 Task: Add participant details (name, email, ID) to the 'Innovation Summit' meeting invitation in Outlook.
Action: Mouse moved to (16, 75)
Screenshot: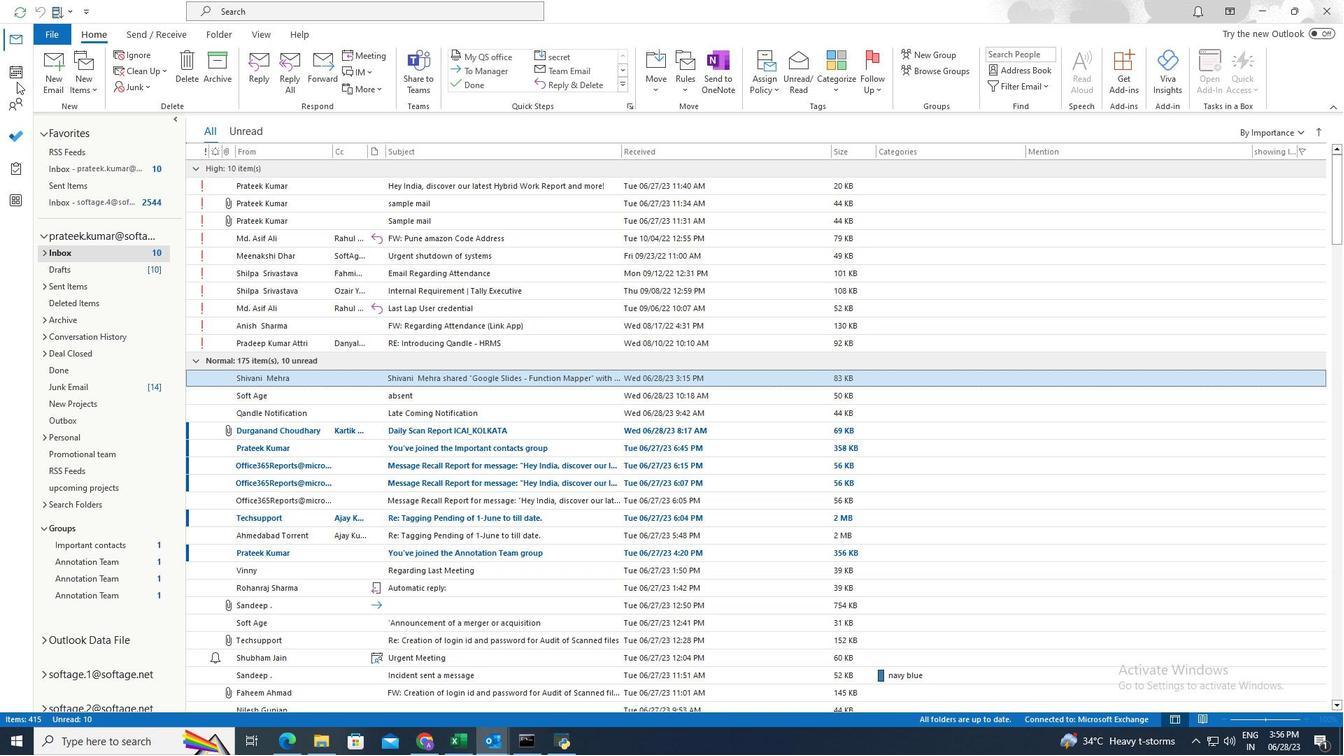 
Action: Mouse pressed left at (16, 75)
Screenshot: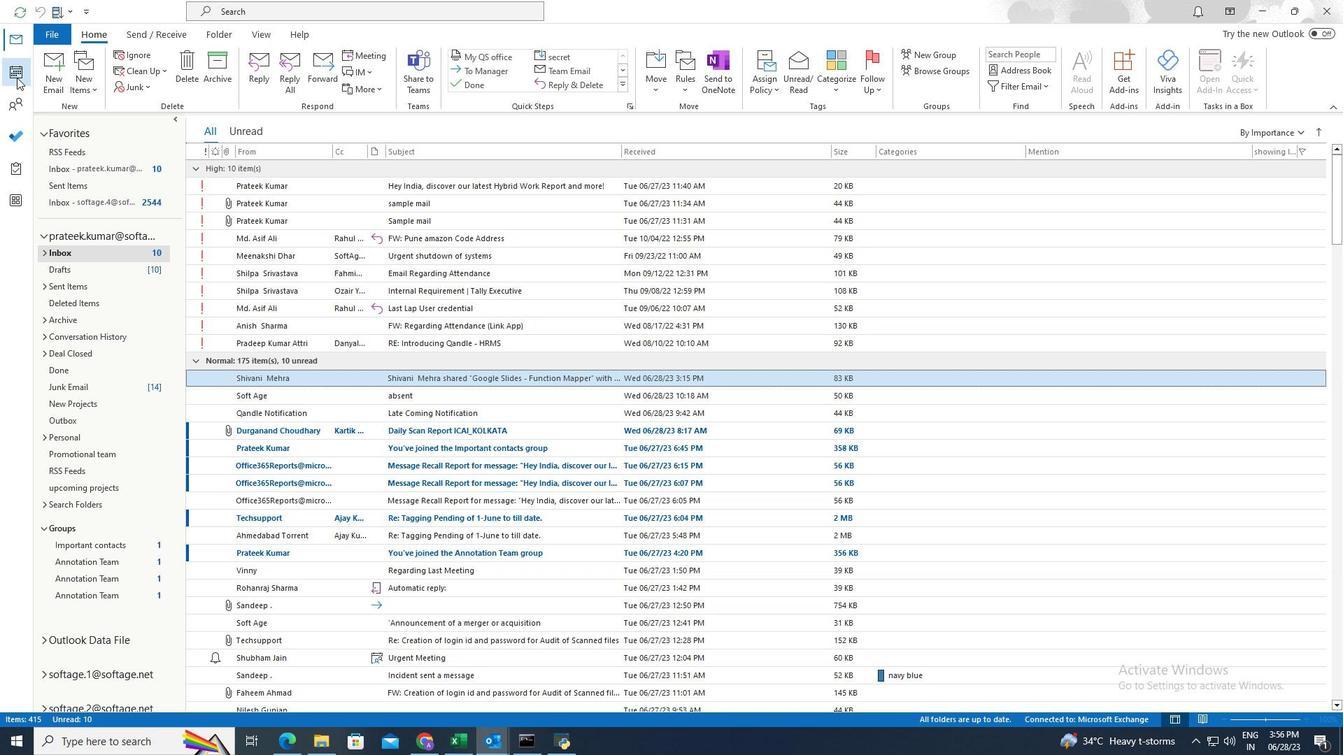 
Action: Mouse moved to (286, 6)
Screenshot: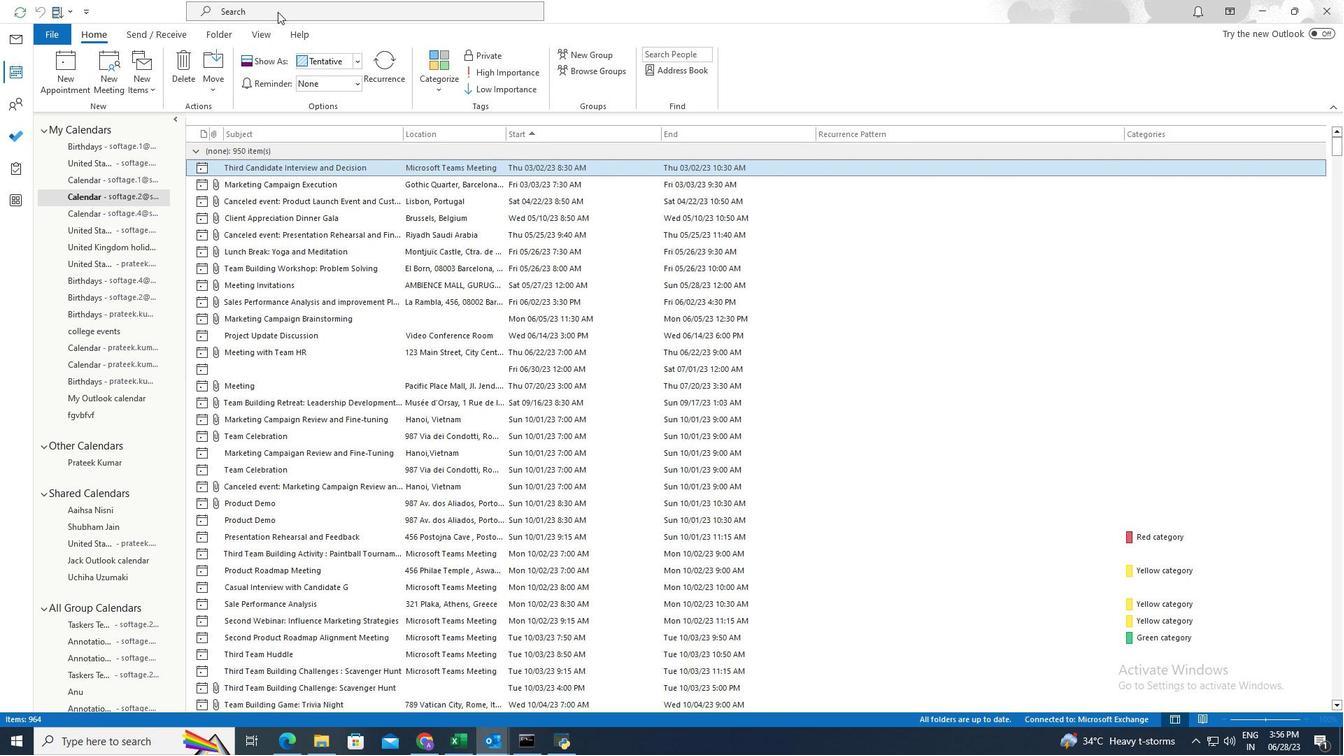 
Action: Mouse pressed left at (286, 6)
Screenshot: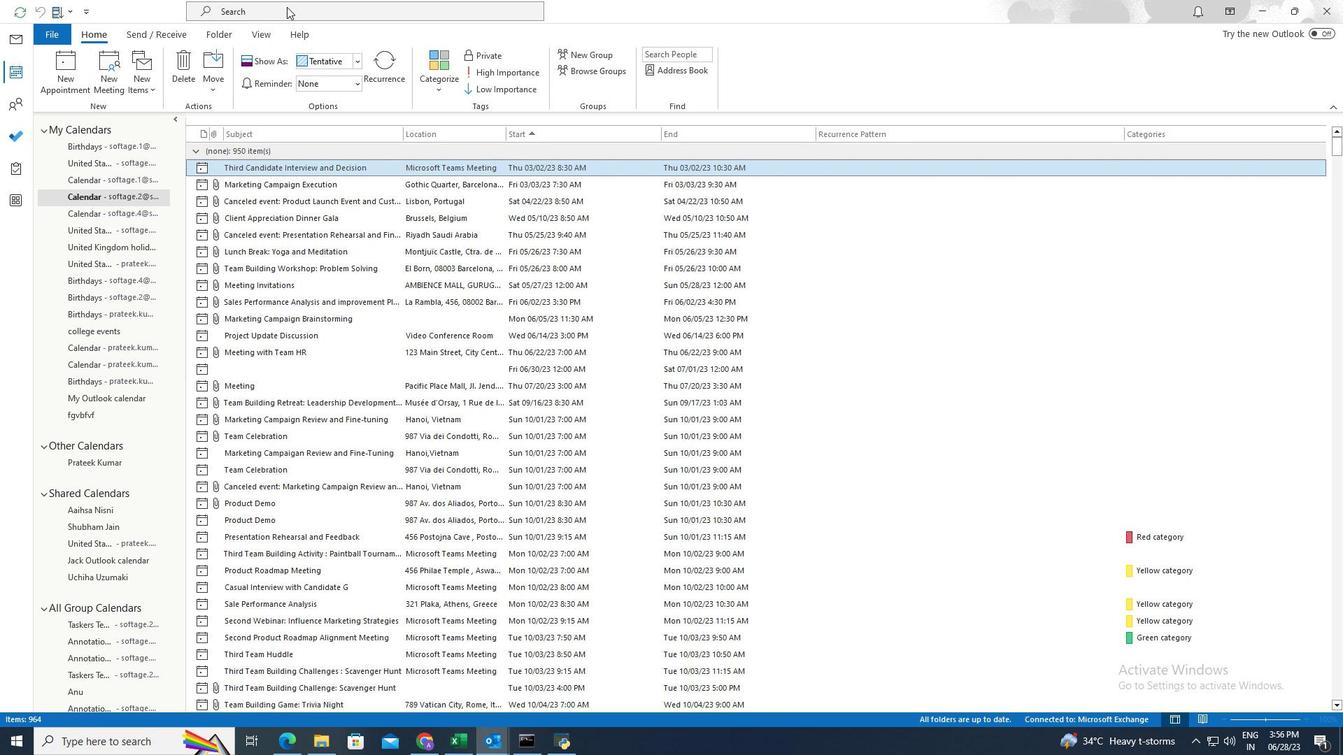 
Action: Mouse moved to (286, 9)
Screenshot: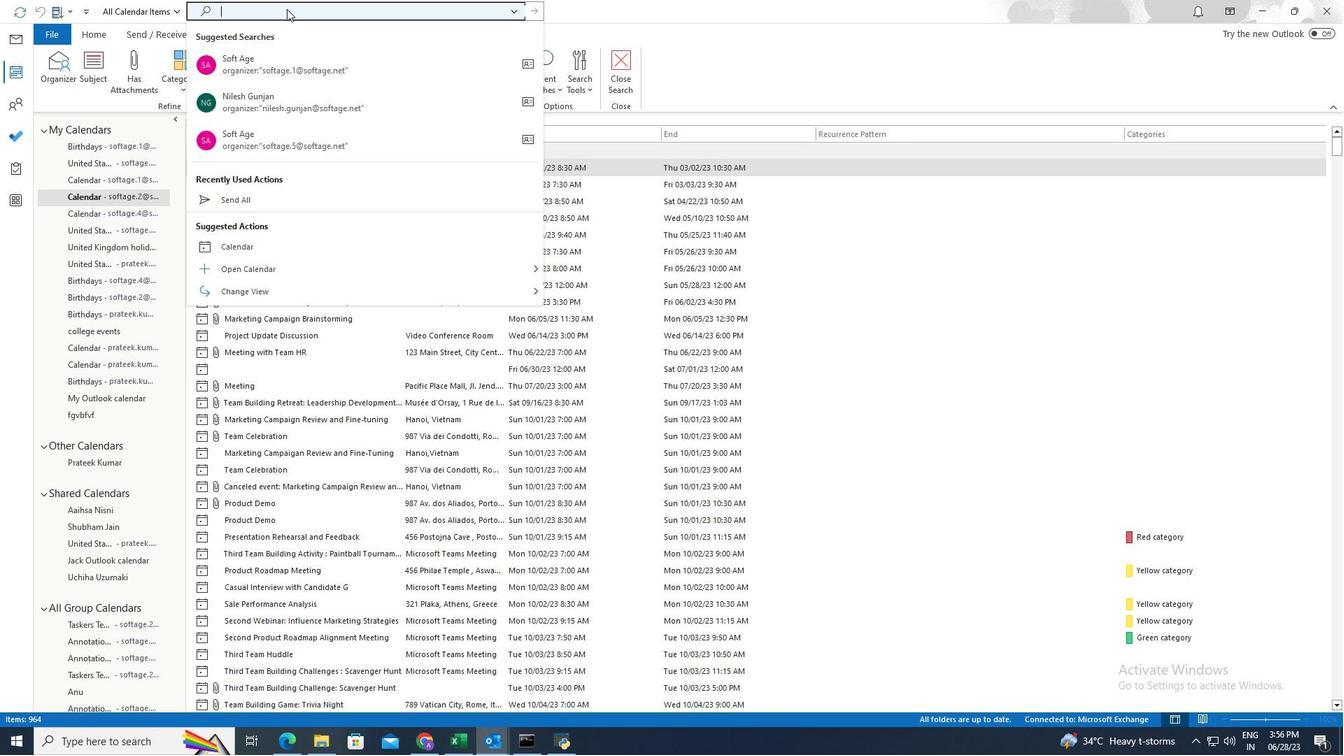 
Action: Key pressed <Key.shift>inn<Key.backspace><Key.backspace><Key.backspace><Key.shift>Innovation<Key.space><Key.shift>Summit<Key.enter>
Screenshot: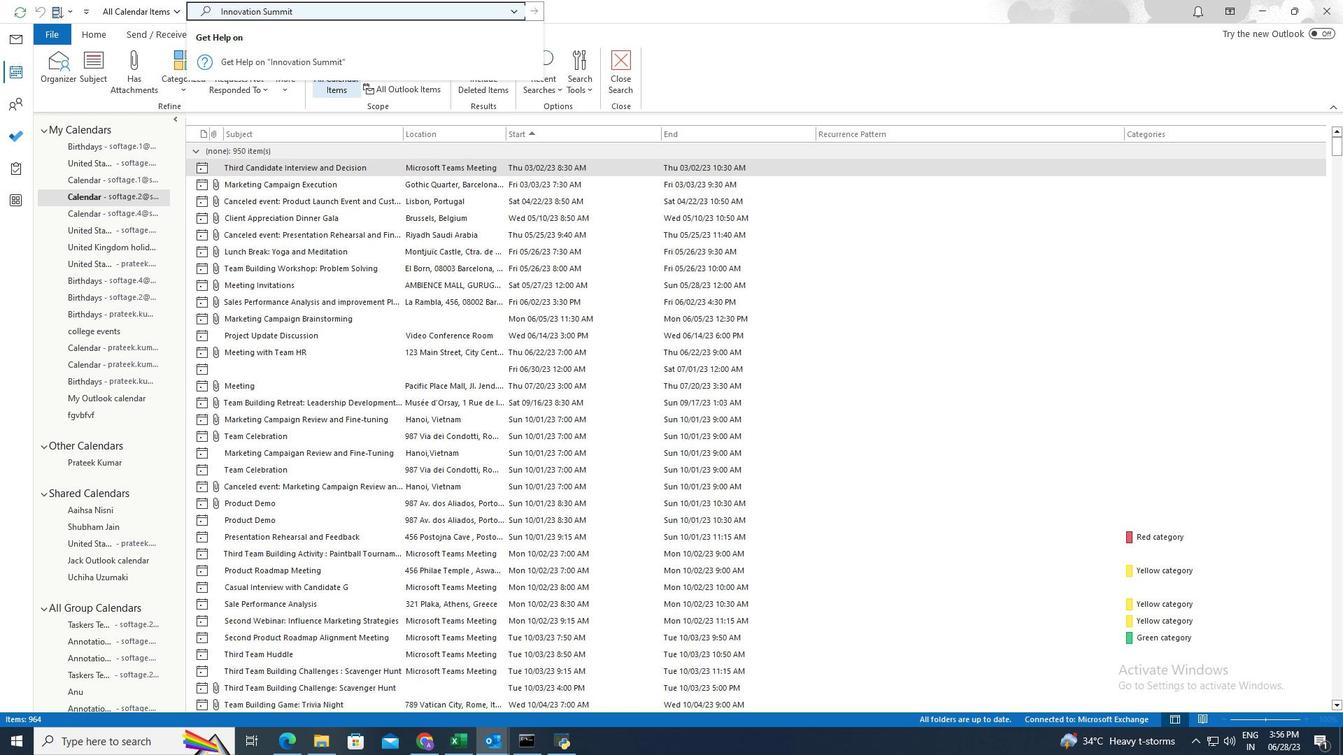 
Action: Mouse moved to (381, 175)
Screenshot: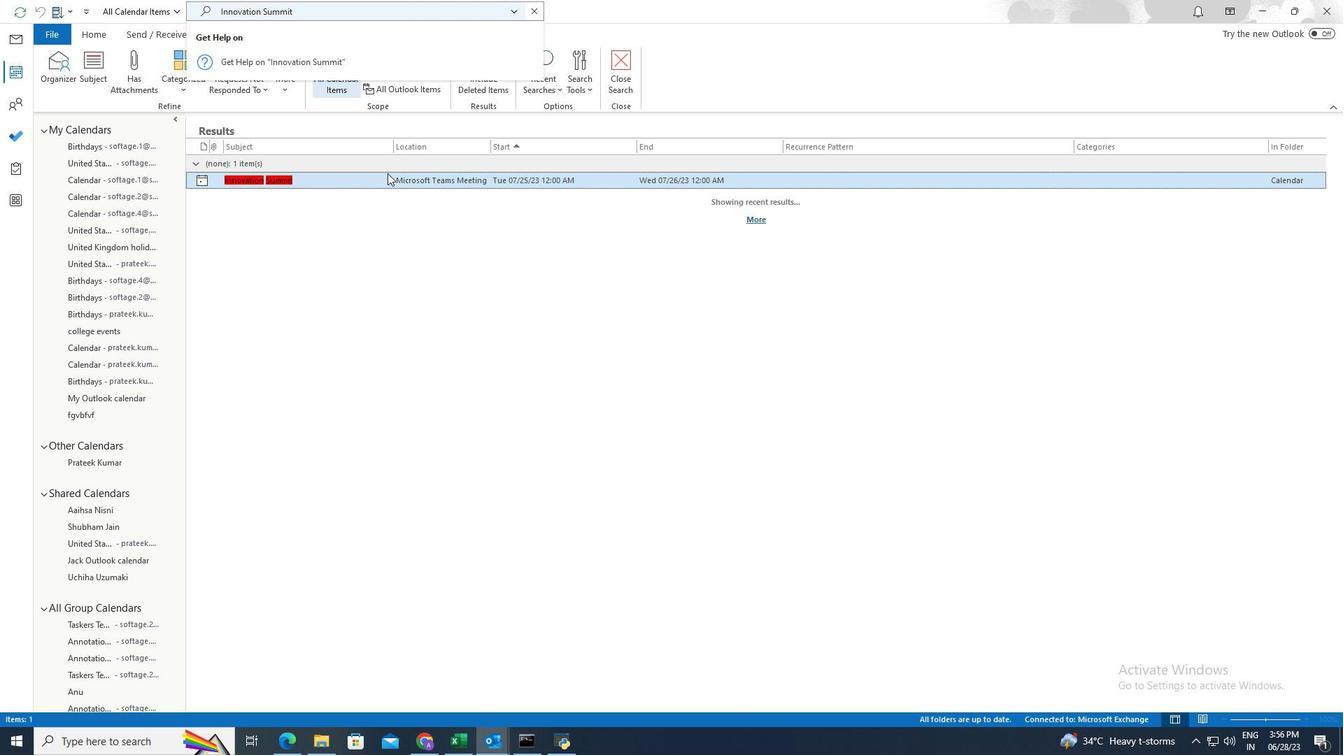 
Action: Mouse pressed left at (381, 175)
Screenshot: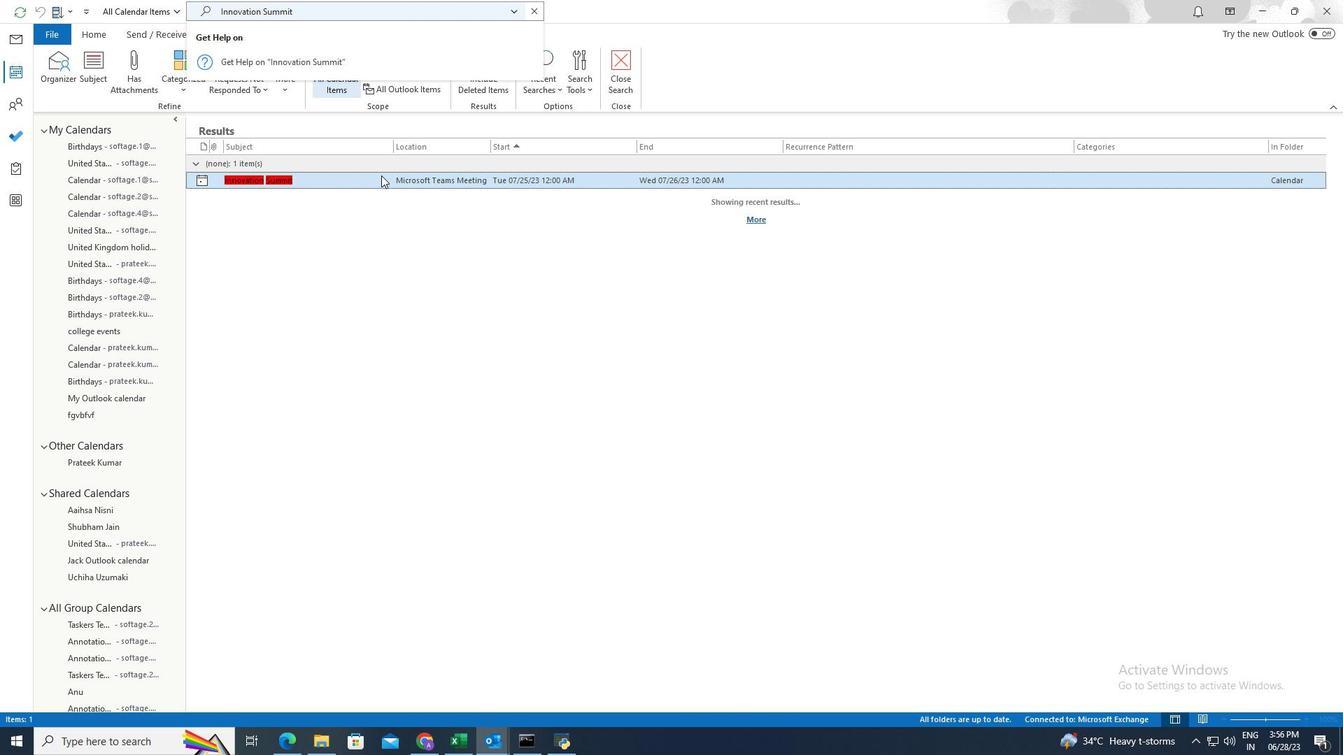 
Action: Mouse moved to (380, 178)
Screenshot: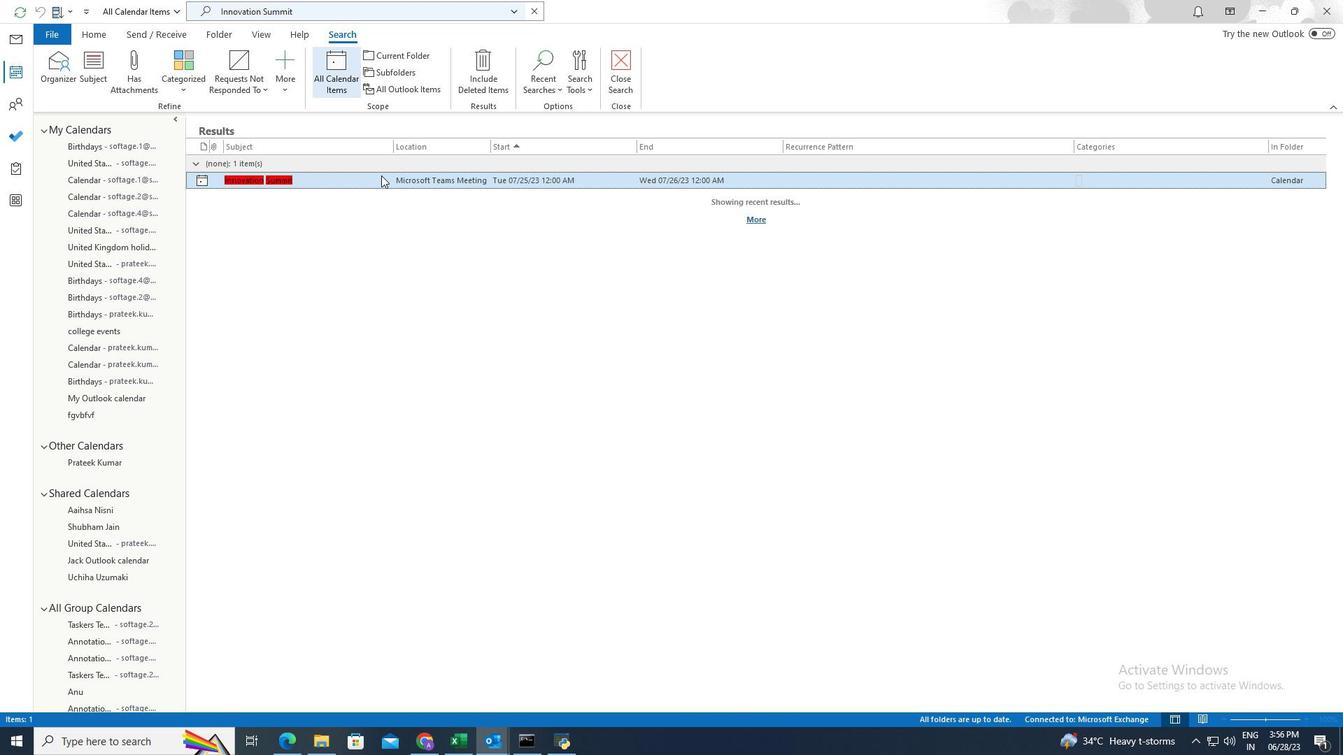 
Action: Mouse pressed left at (380, 178)
Screenshot: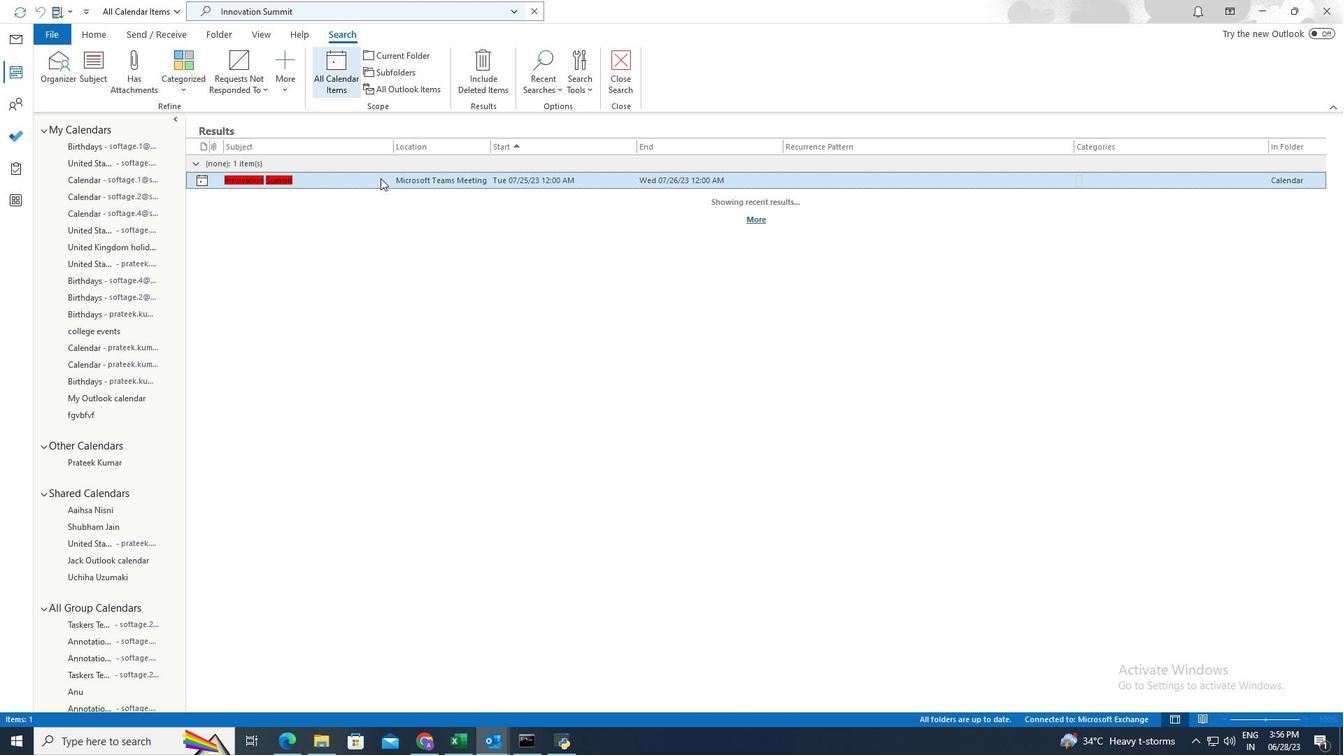 
Action: Mouse pressed left at (380, 178)
Screenshot: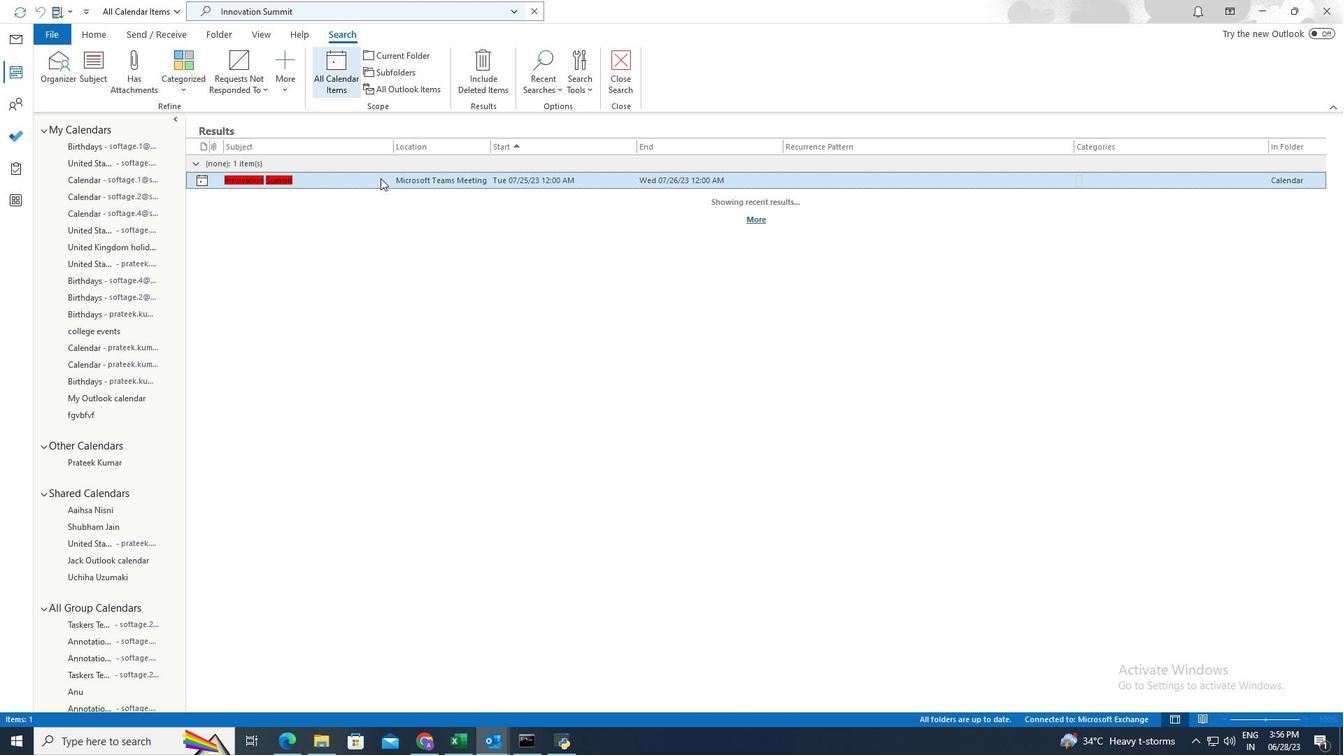 
Action: Mouse moved to (420, 166)
Screenshot: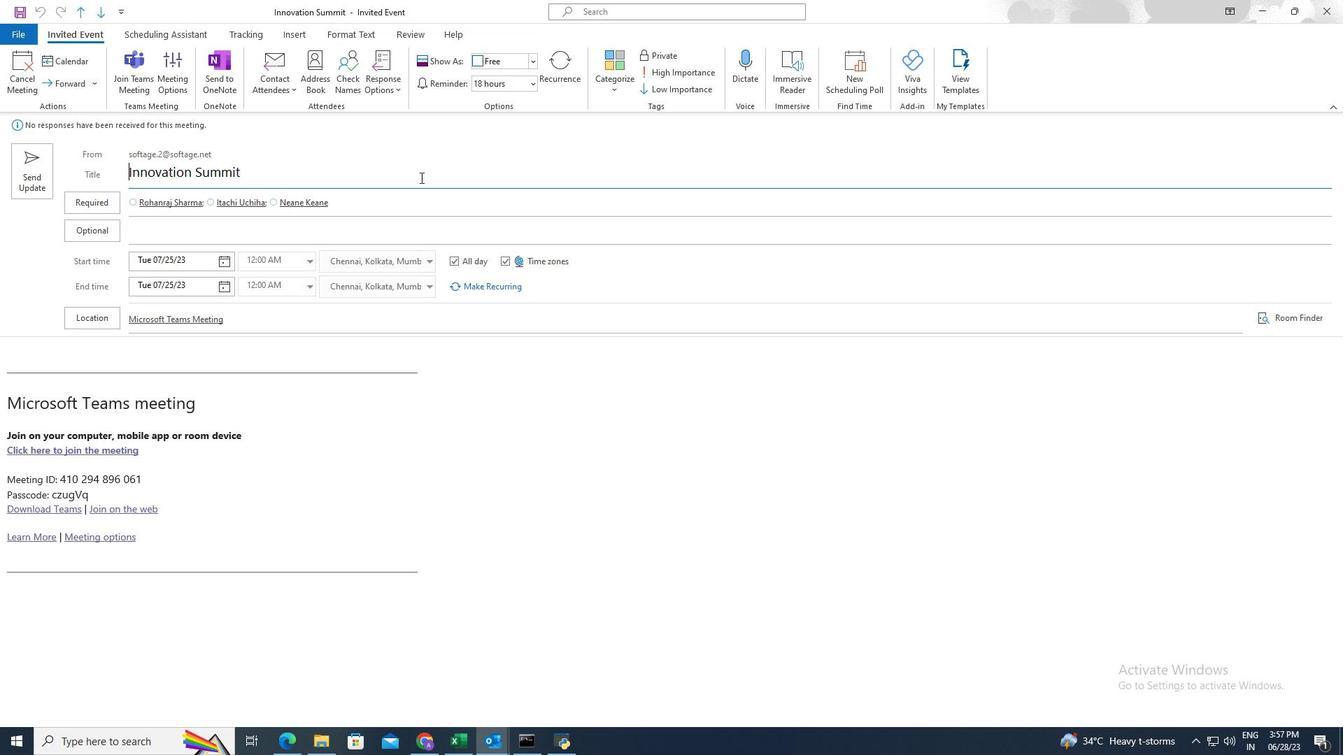 
Action: Mouse pressed left at (420, 166)
Screenshot: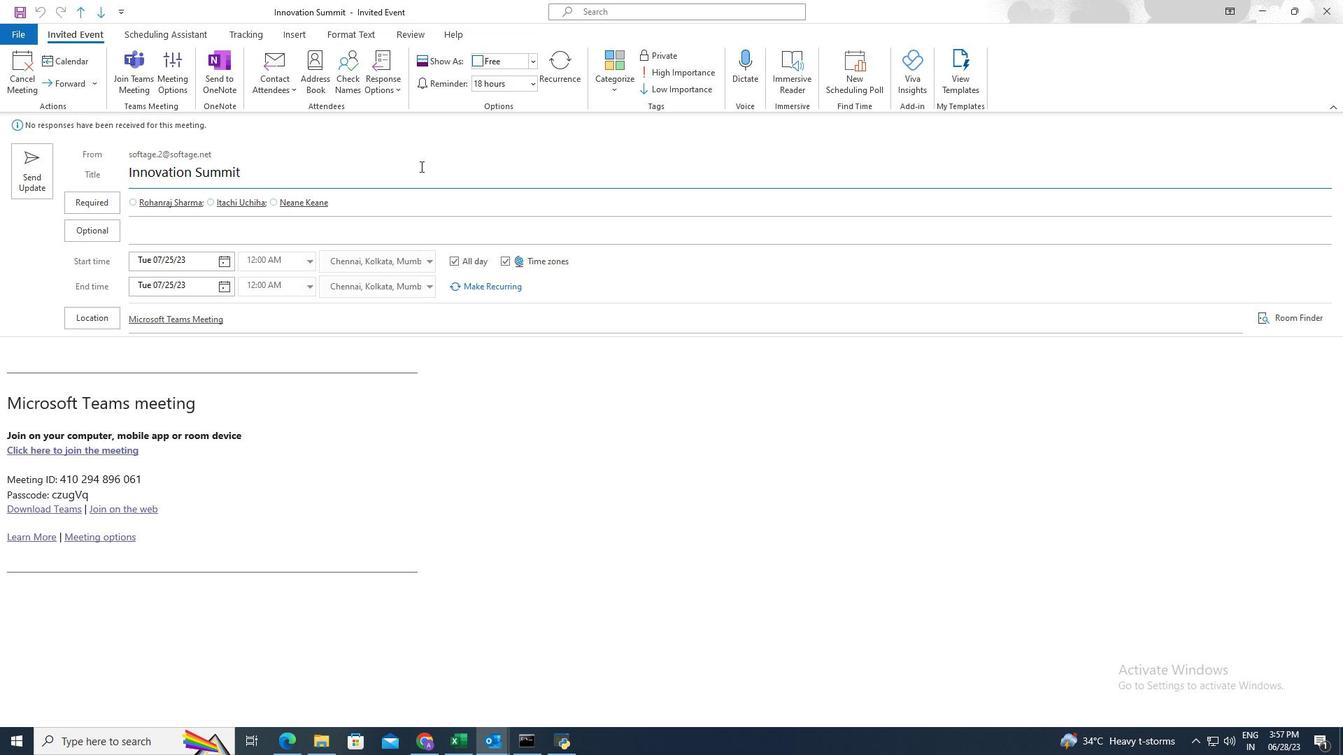 
Action: Mouse moved to (298, 34)
Screenshot: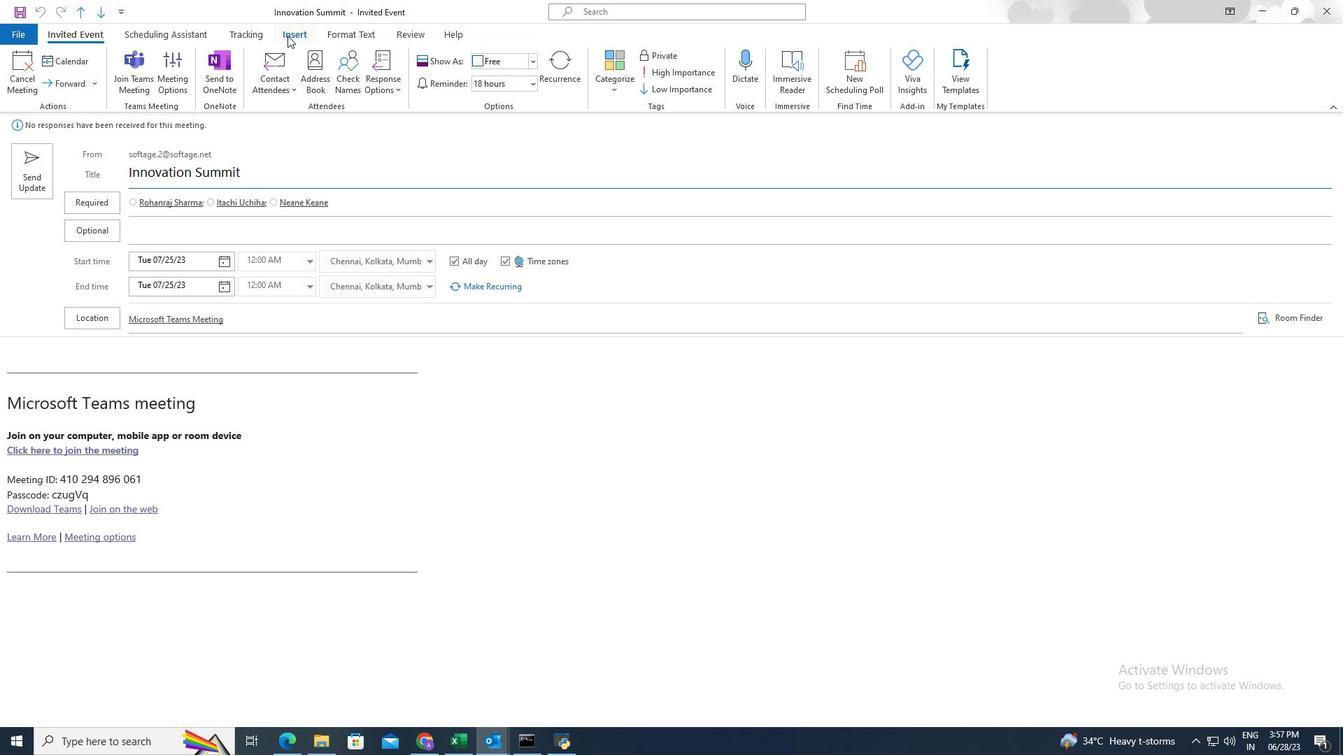 
Action: Mouse pressed left at (298, 34)
Screenshot: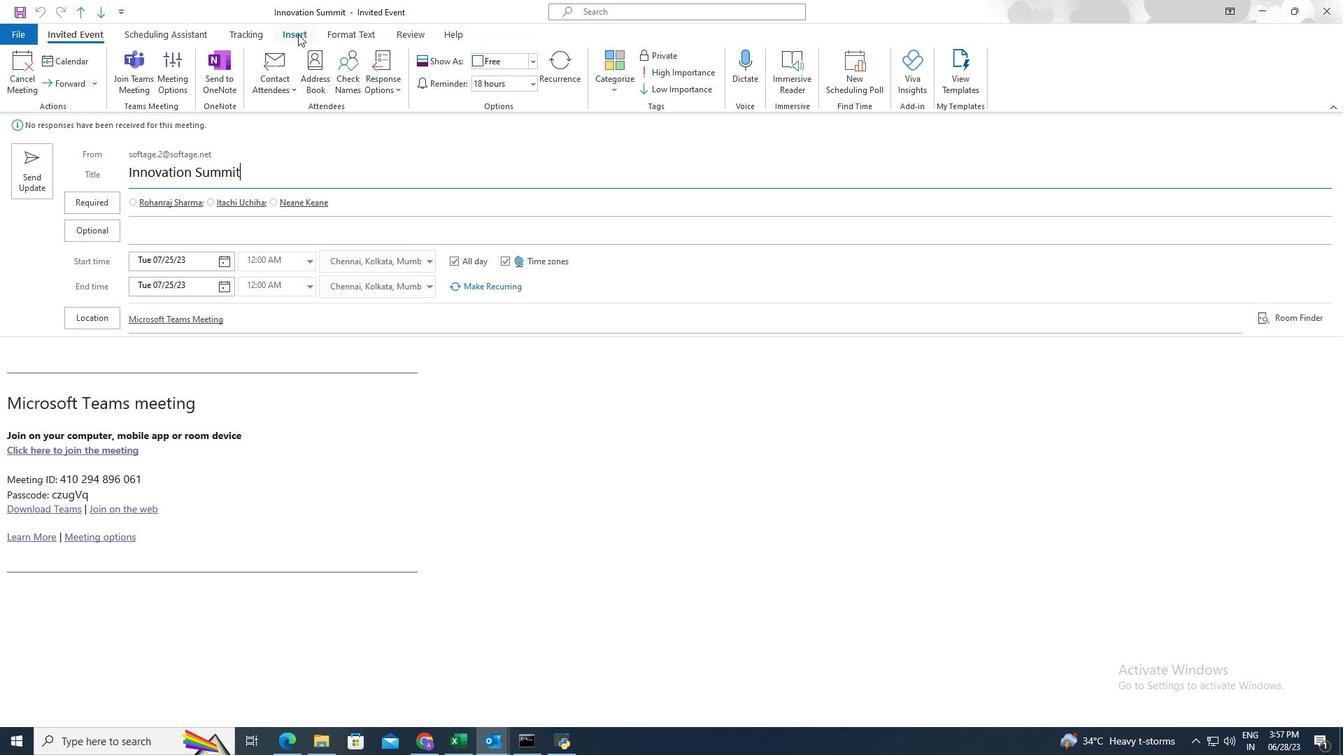 
Action: Mouse moved to (469, 559)
Screenshot: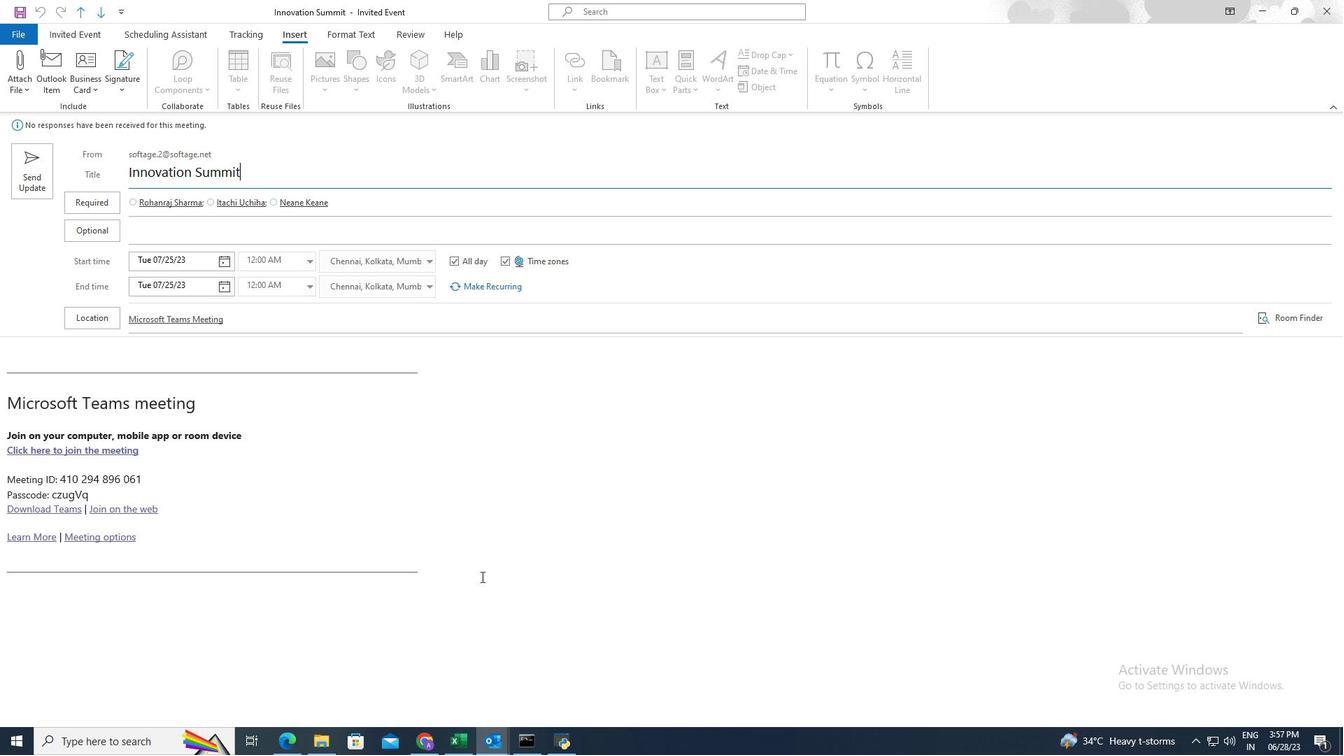 
Action: Mouse pressed left at (469, 559)
Screenshot: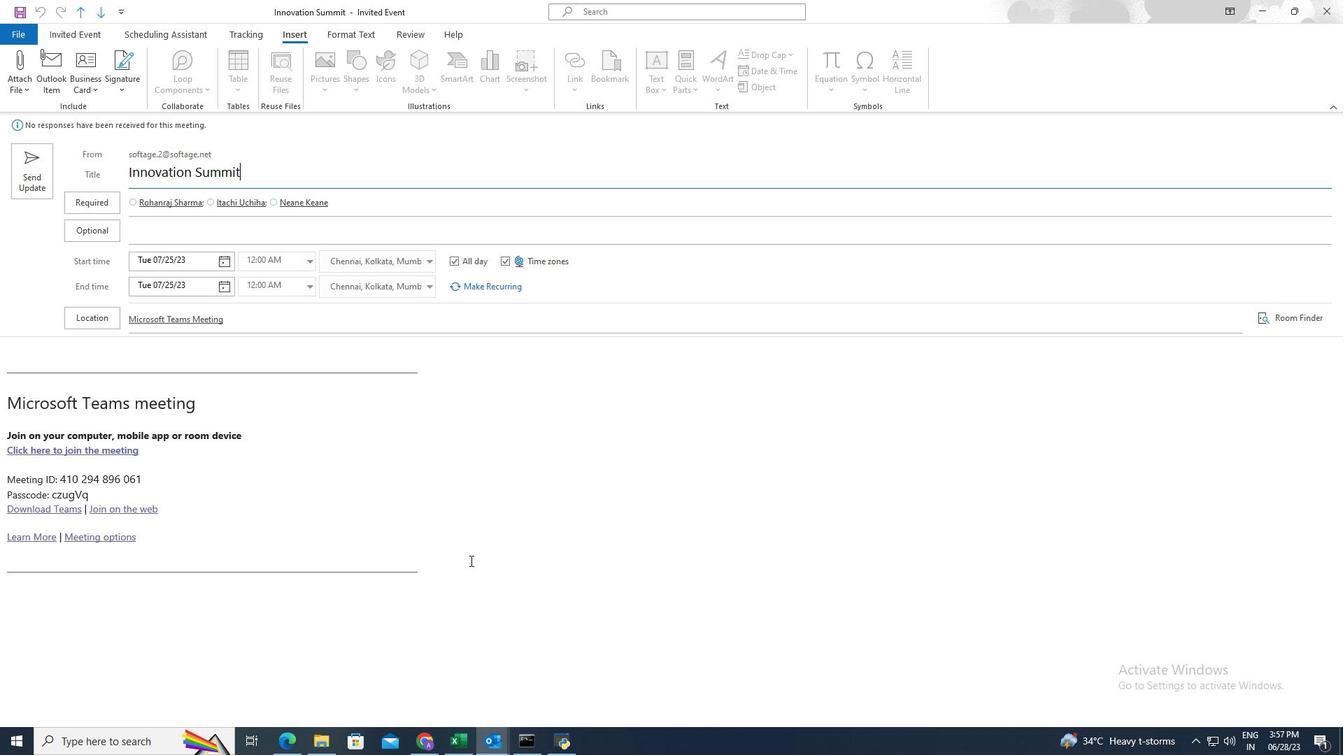 
Action: Mouse moved to (238, 59)
Screenshot: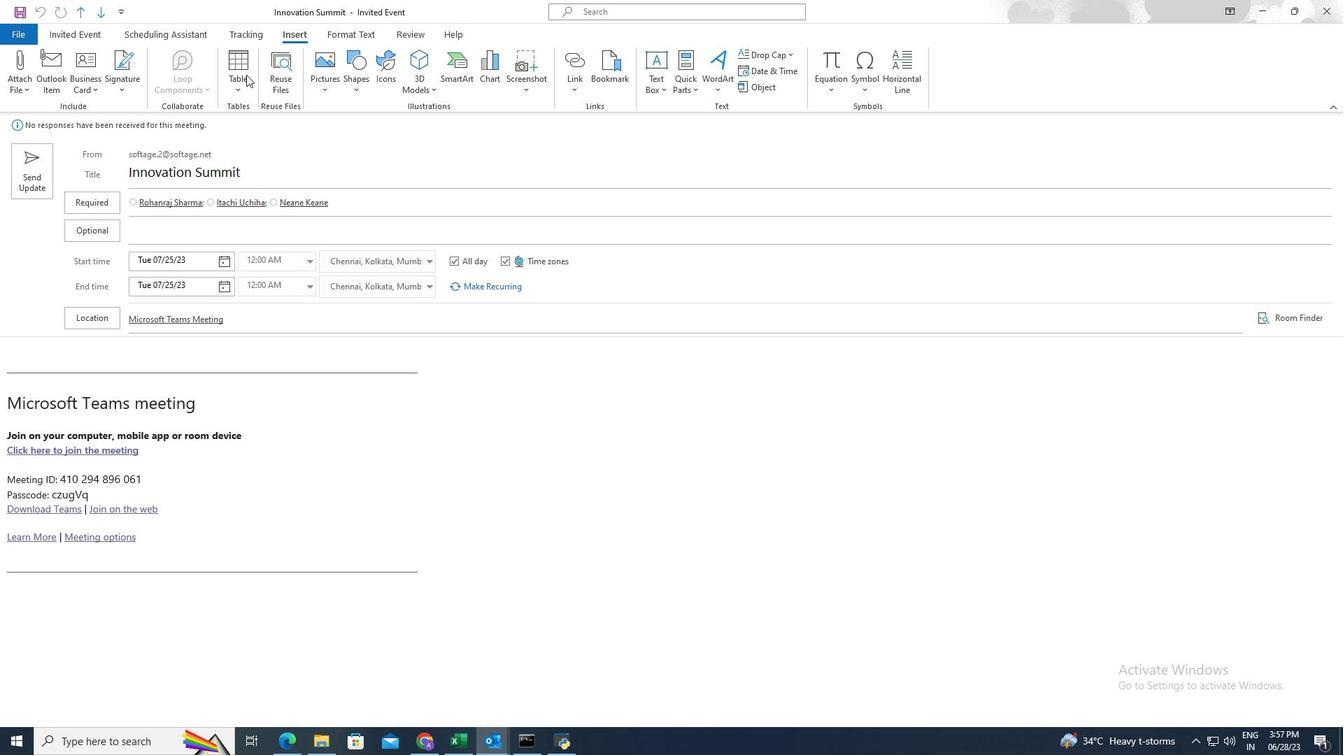 
Action: Mouse pressed left at (238, 59)
Screenshot: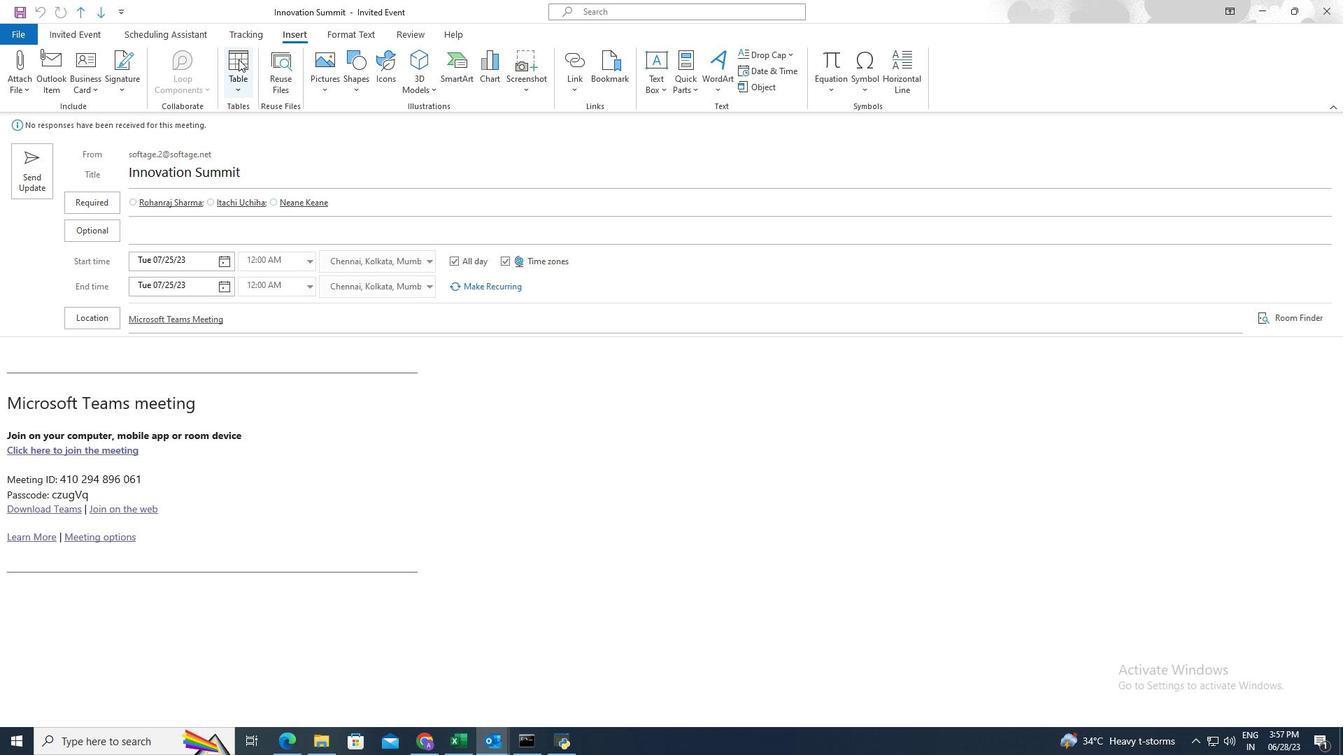 
Action: Mouse moved to (263, 152)
Screenshot: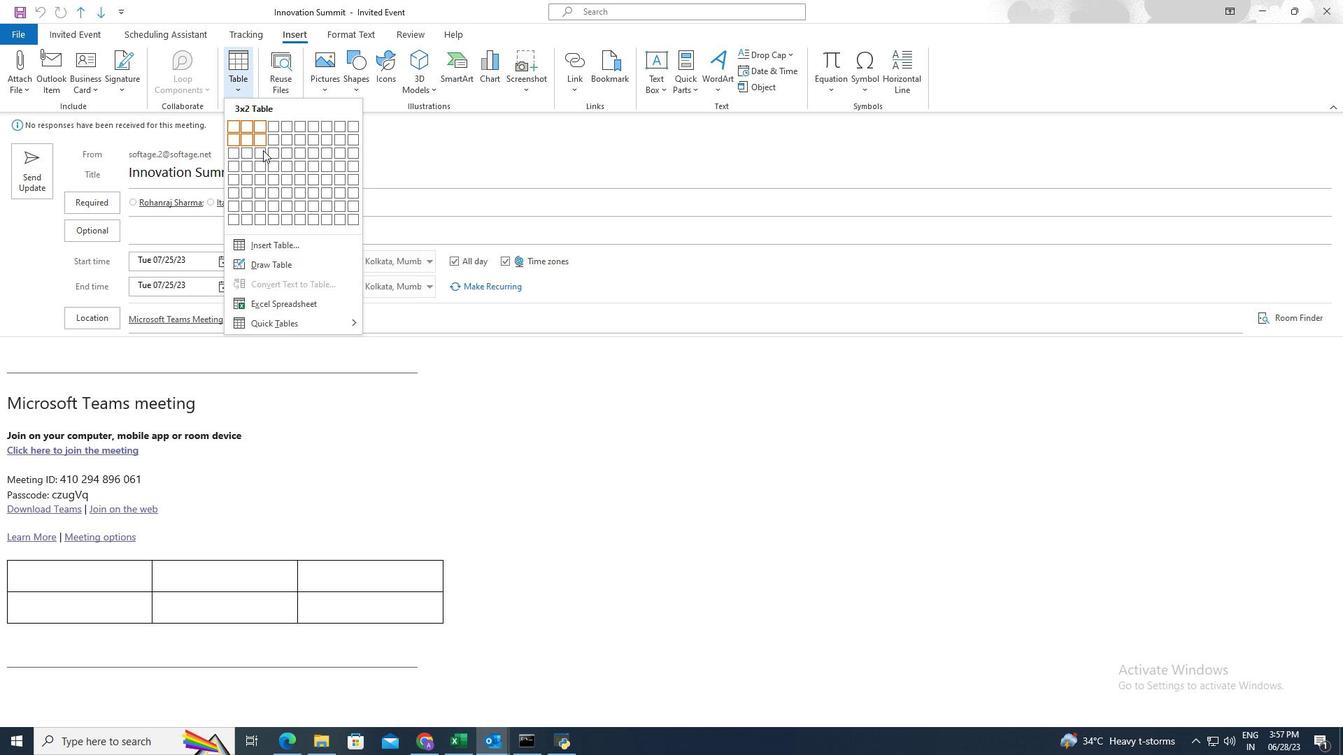 
Action: Mouse pressed left at (263, 152)
Screenshot: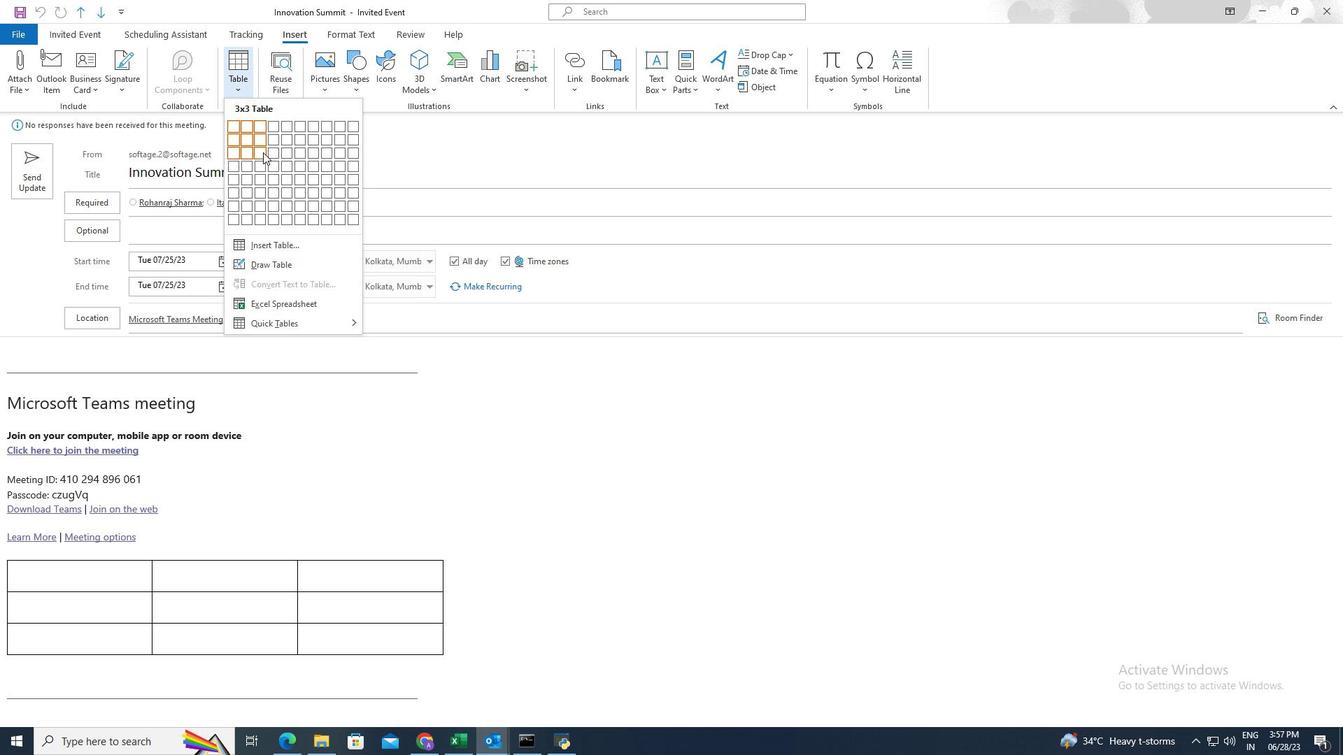 
Action: Mouse moved to (77, 570)
Screenshot: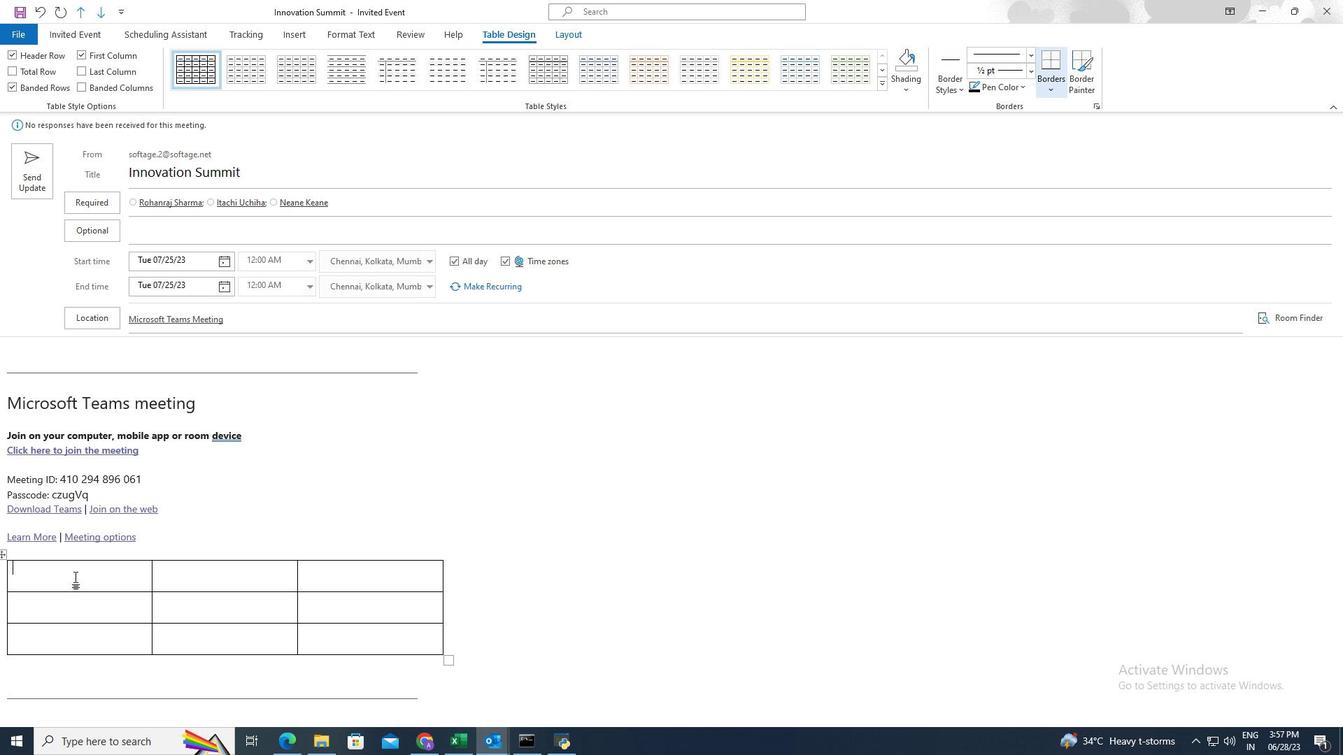 
Action: Mouse pressed left at (77, 570)
Screenshot: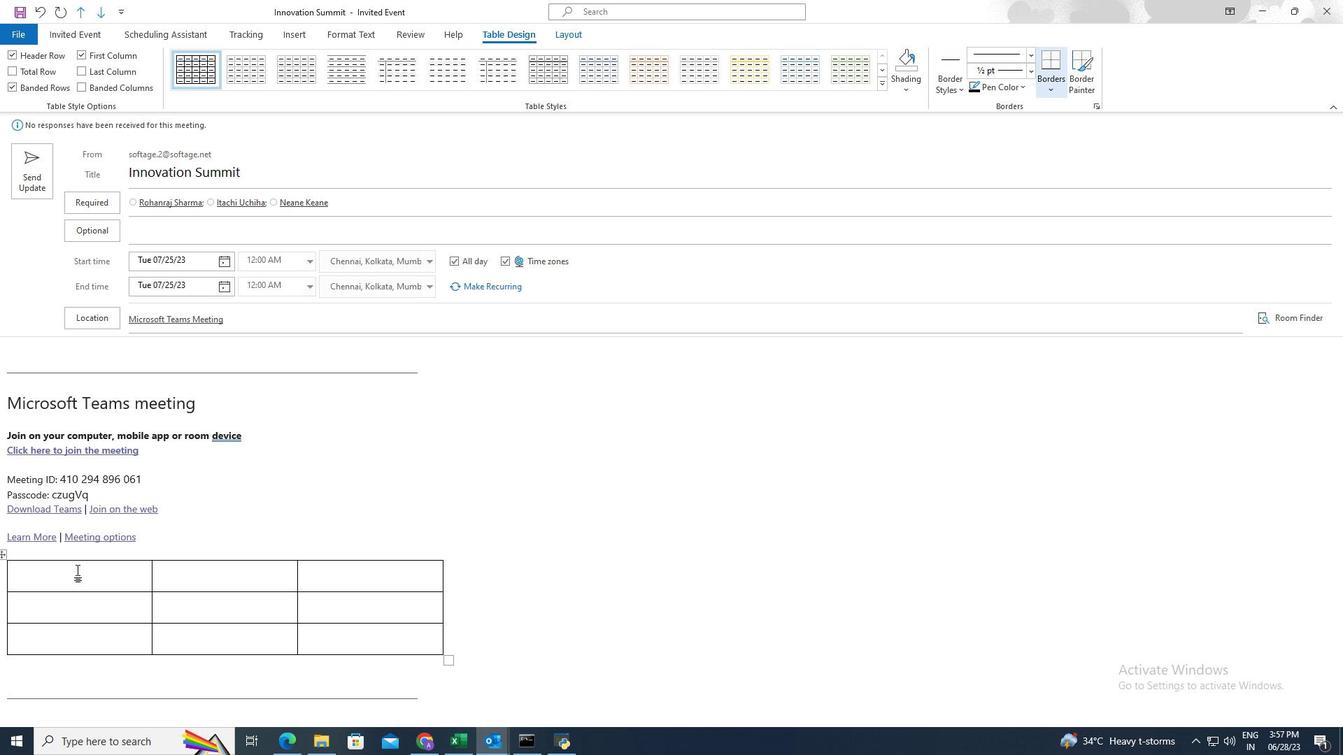 
Action: Key pressed <Key.shift>Piyush<Key.space><Key.shift>Bhardwajini
Screenshot: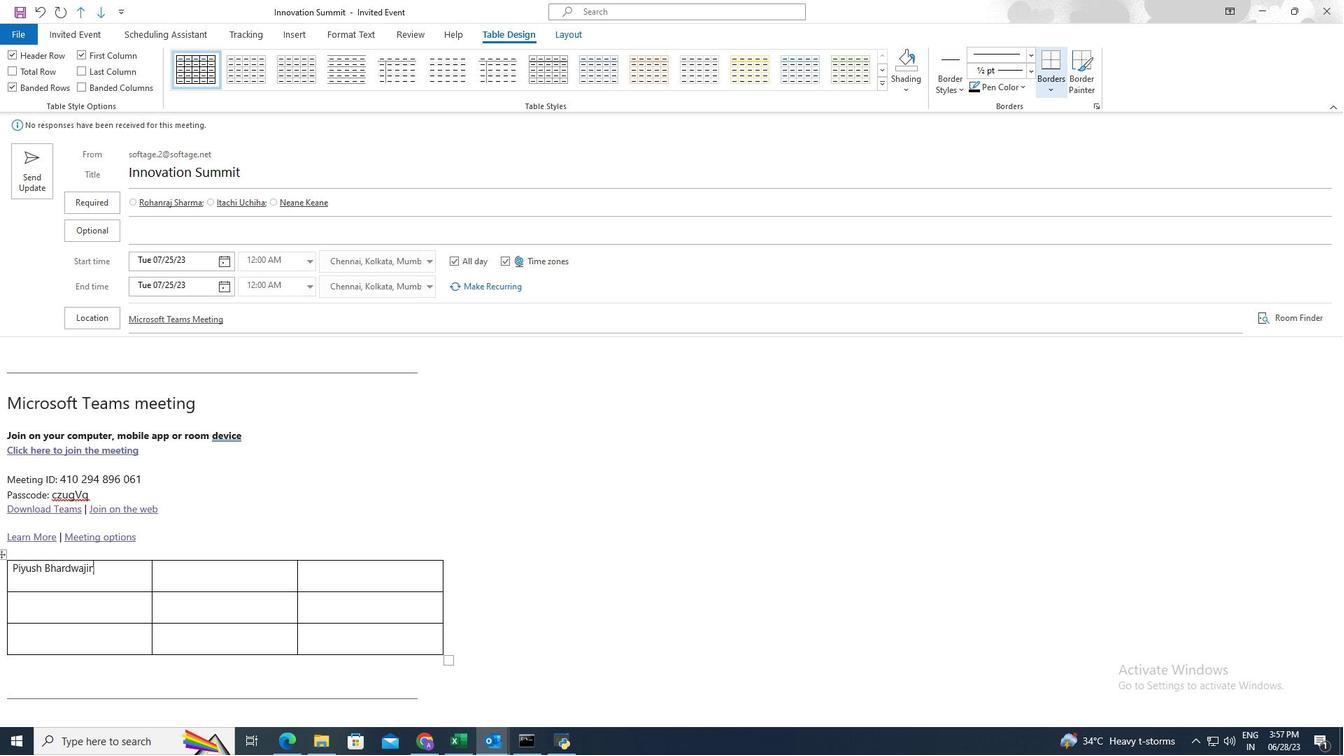 
Action: Mouse moved to (86, 604)
Screenshot: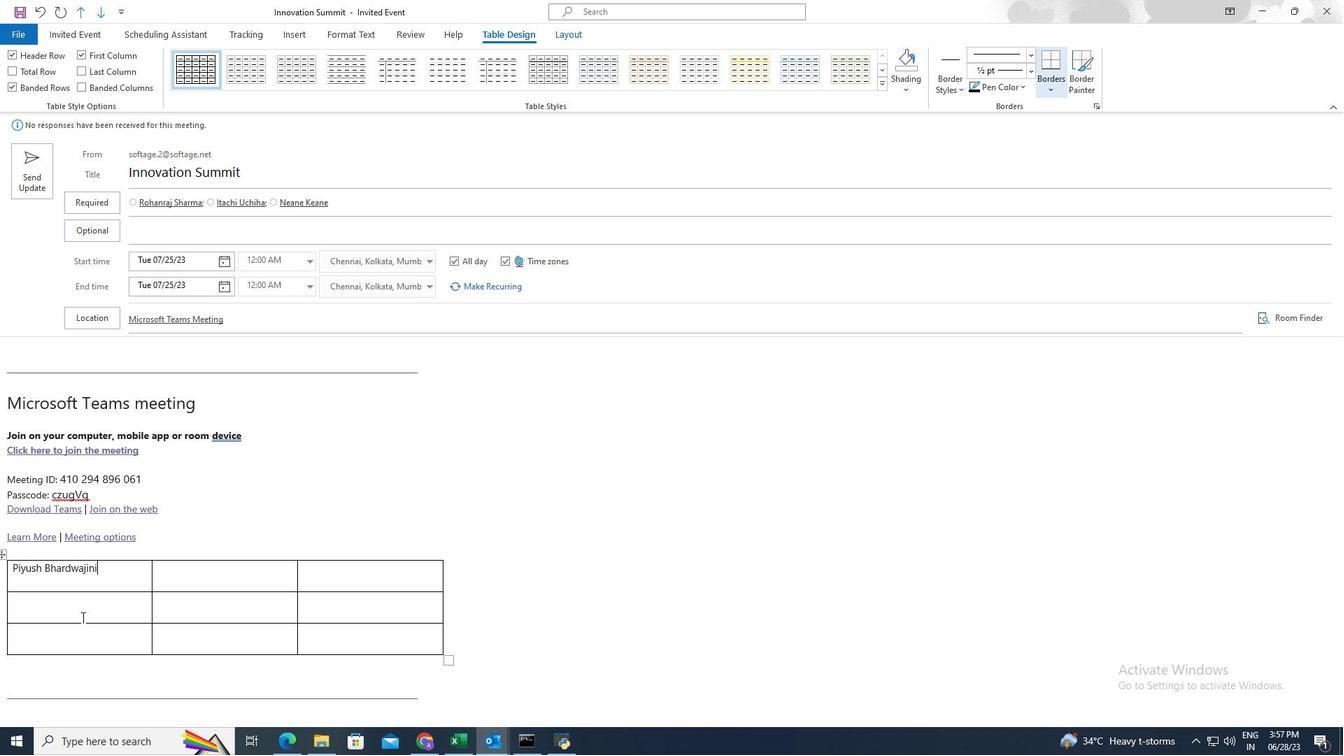 
Action: Mouse pressed left at (86, 604)
Screenshot: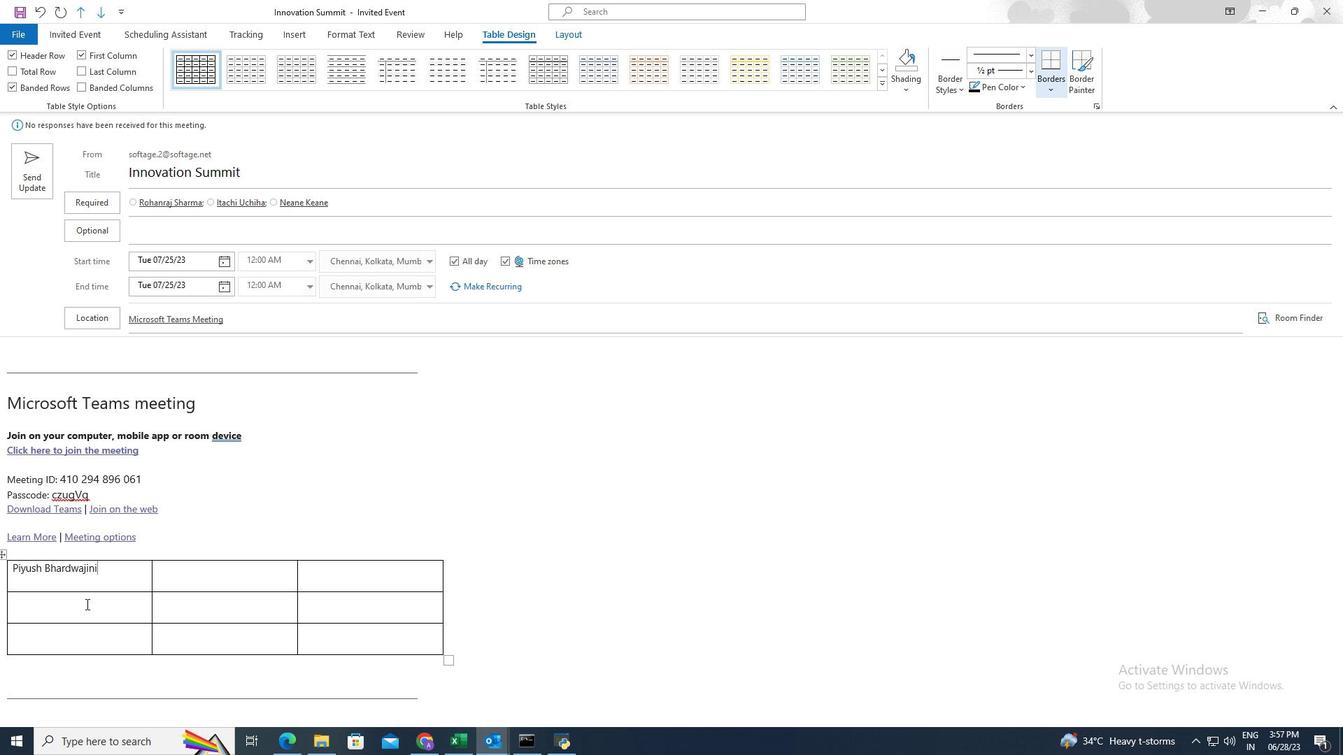 
Action: Key pressed <Key.shift><Key.shift><Key.shift><Key.shift><Key.shift><Key.shift><Key.shift><Key.shift><Key.shift><Key.shift><Key.shift><Key.shift><Key.shift><Key.shift><Key.shift><Key.shift><Key.shift><Key.shift>Rho<Key.backspace><Key.backspace>ohanraj<Key.space><Key.shift>Sharma
Screenshot: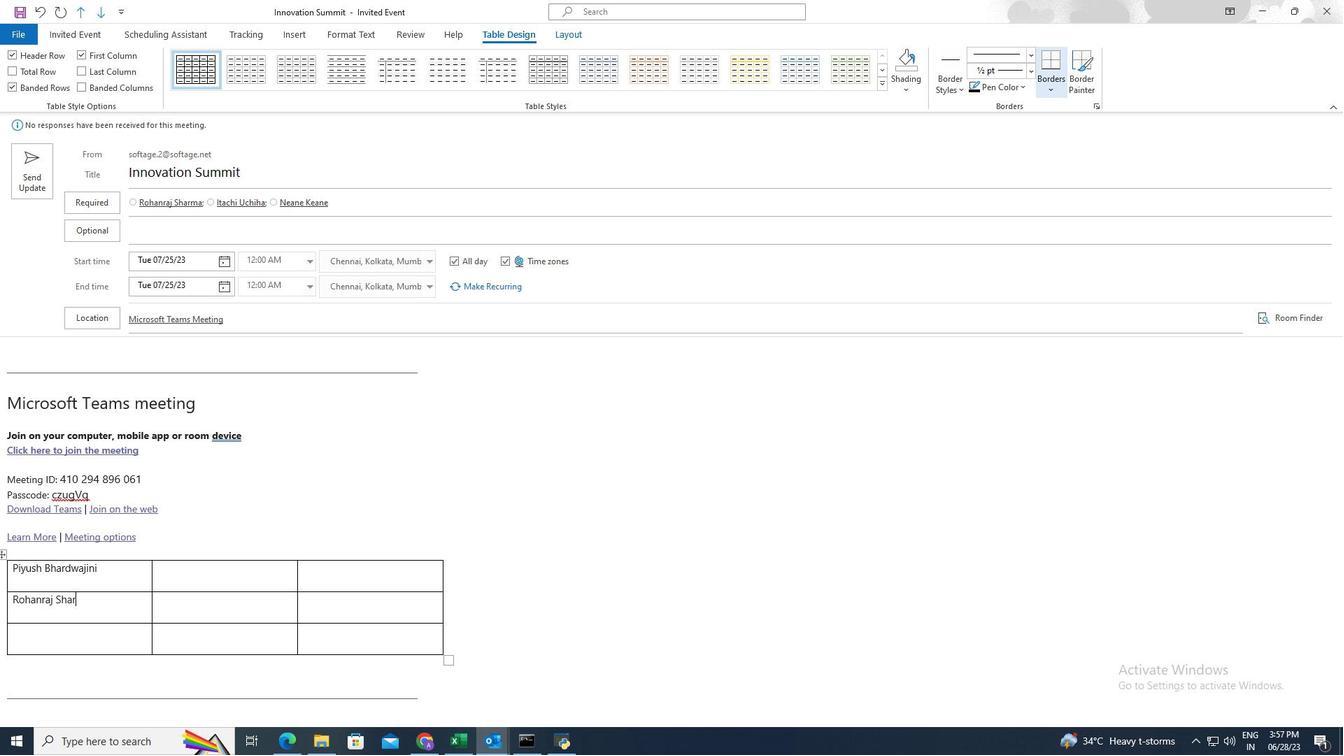 
Action: Mouse moved to (199, 573)
Screenshot: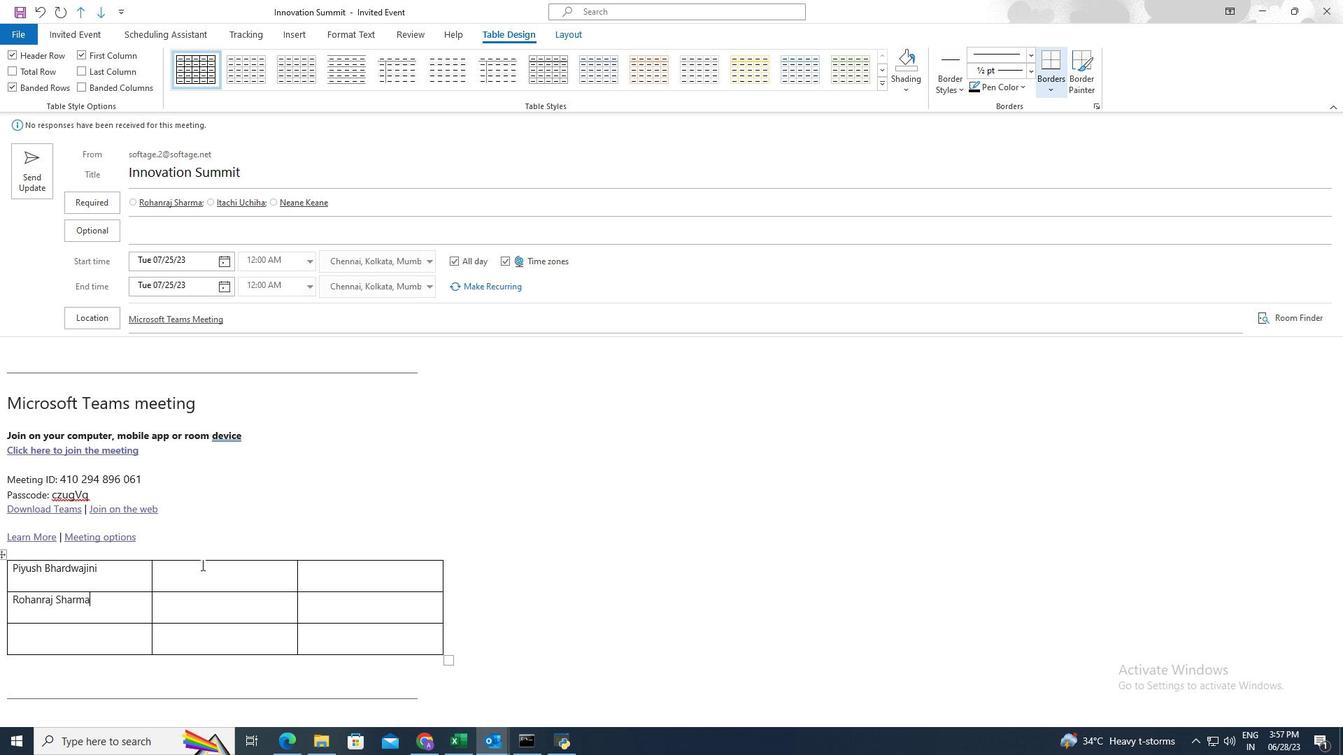 
Action: Mouse pressed left at (199, 573)
Screenshot: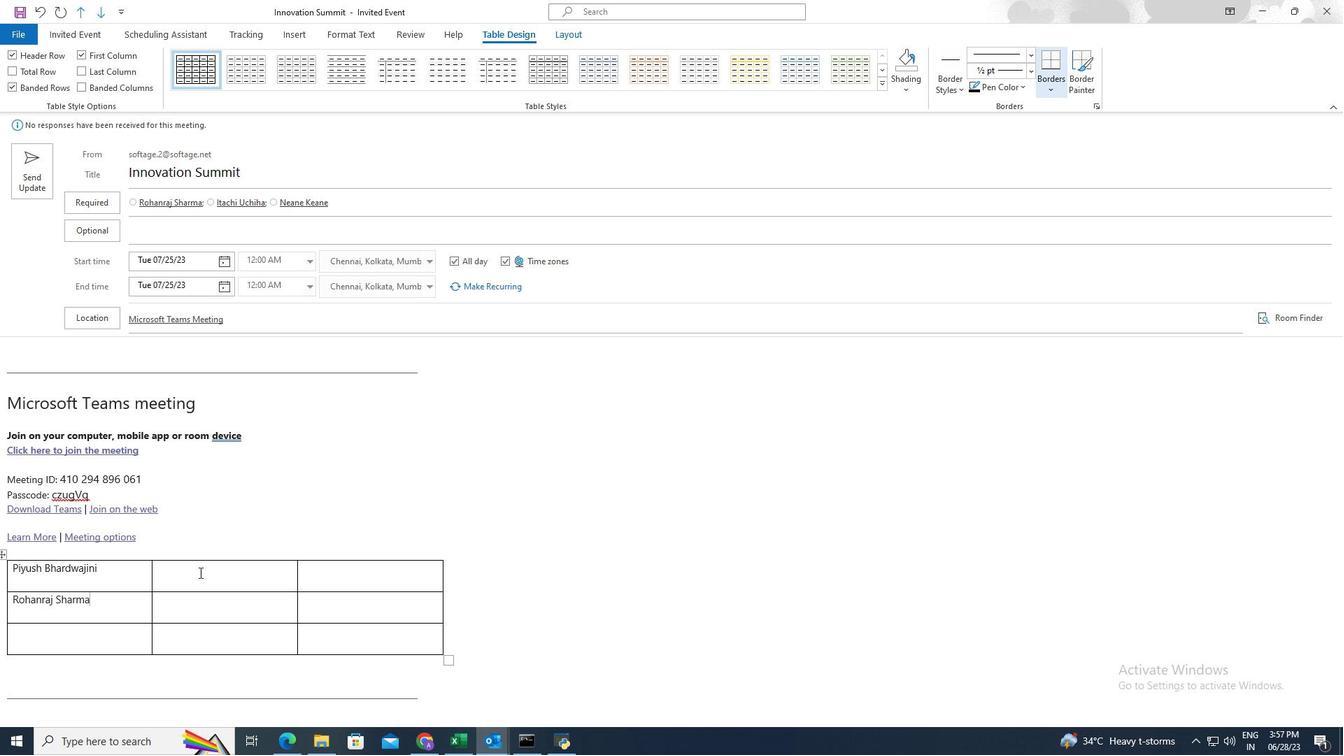 
Action: Key pressed <Key.shift><Key.shift><Key.shift><Key.shift><Key.shift><Key.shift><Key.shift><Key.shift>piyush.bhardwag\<Key.backspace><Key.backspace>jini<Key.shift>@softage.net
Screenshot: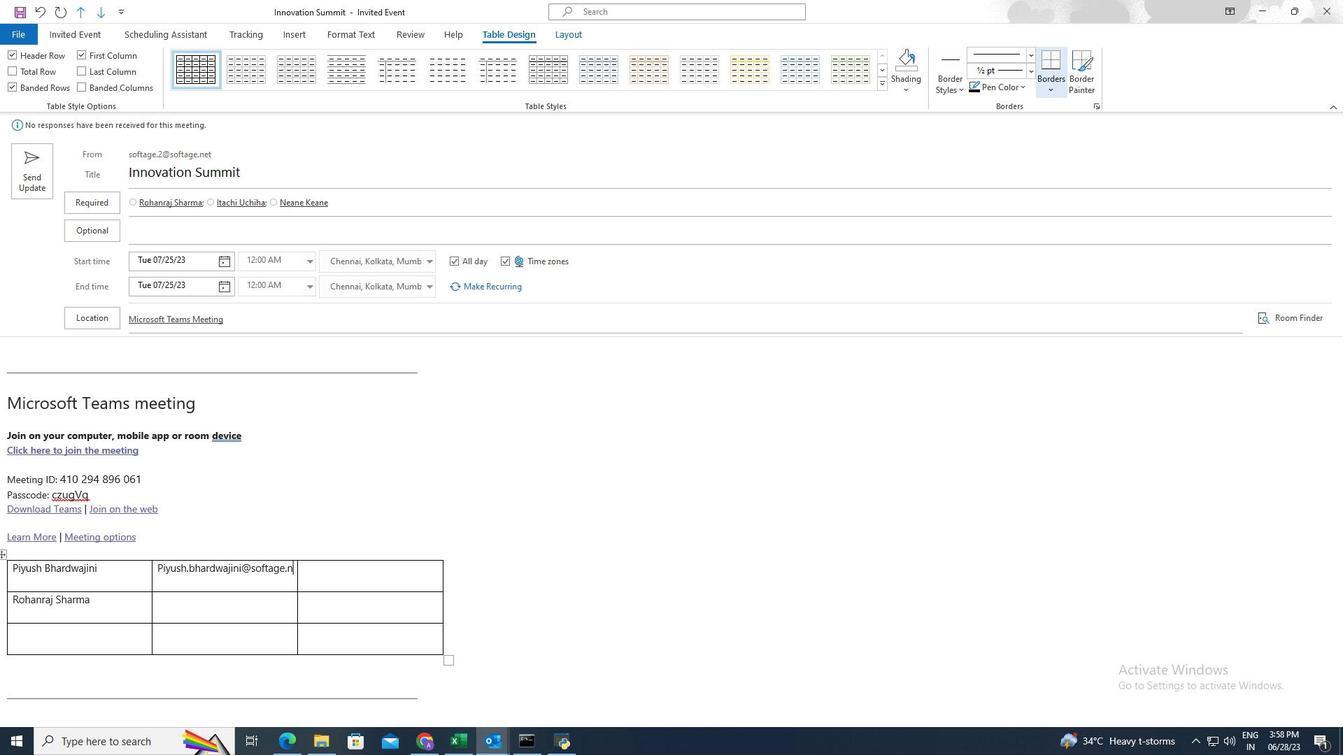 
Action: Mouse moved to (166, 604)
Screenshot: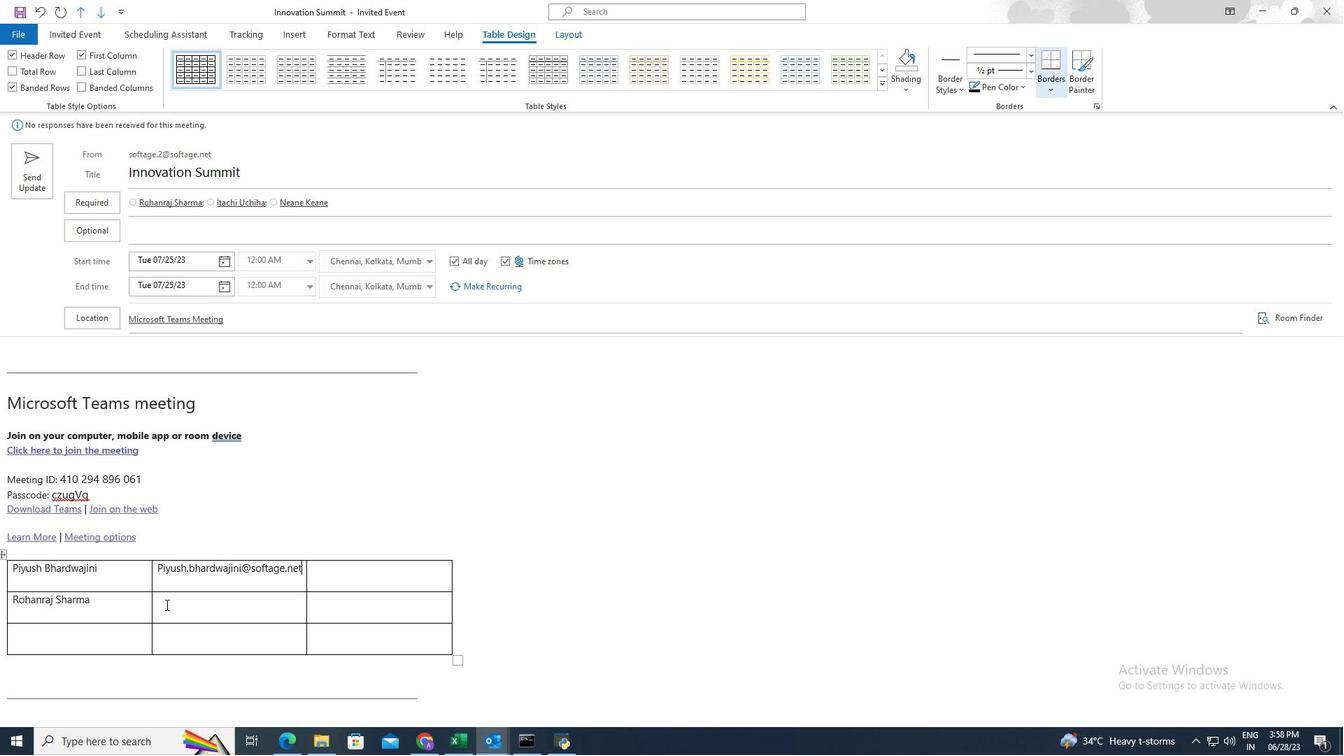 
Action: Mouse pressed left at (166, 604)
Screenshot: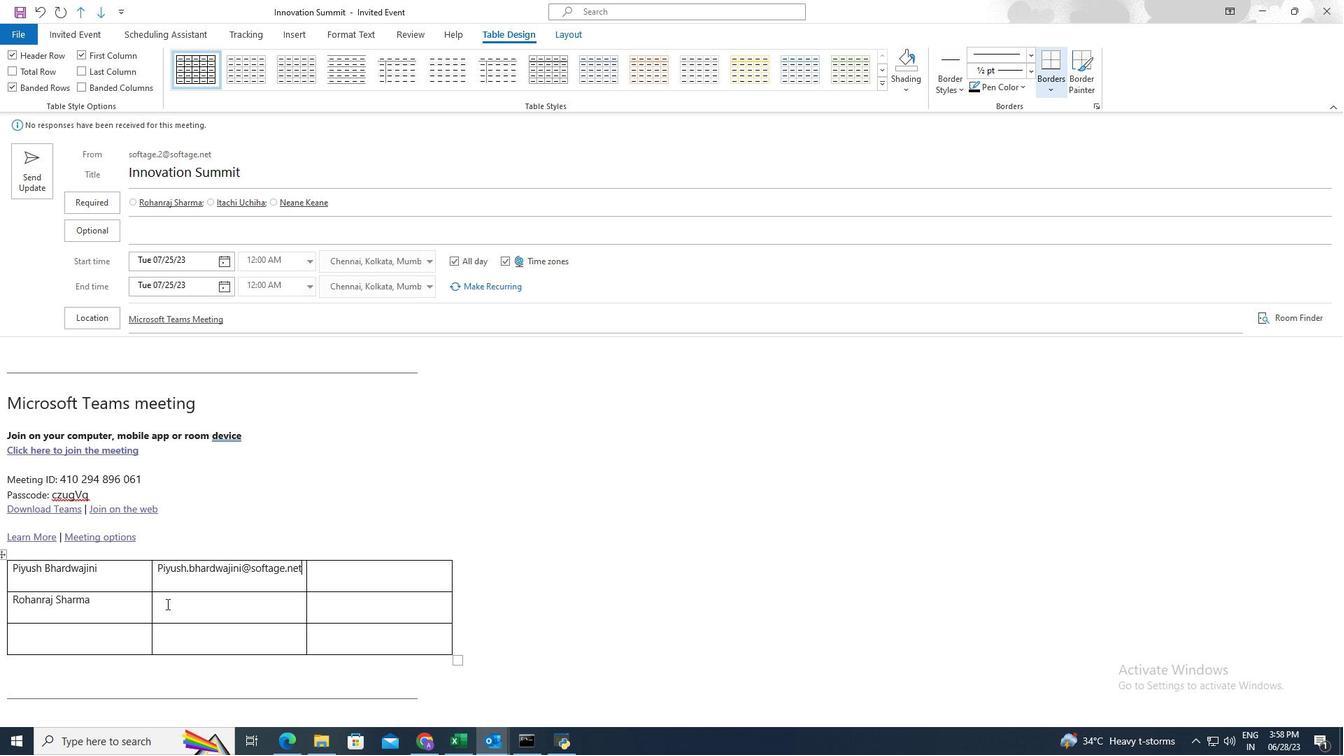 
Action: Key pressed rohanraj.shr<Key.backspace>arma<Key.shift>@softage.net
Screenshot: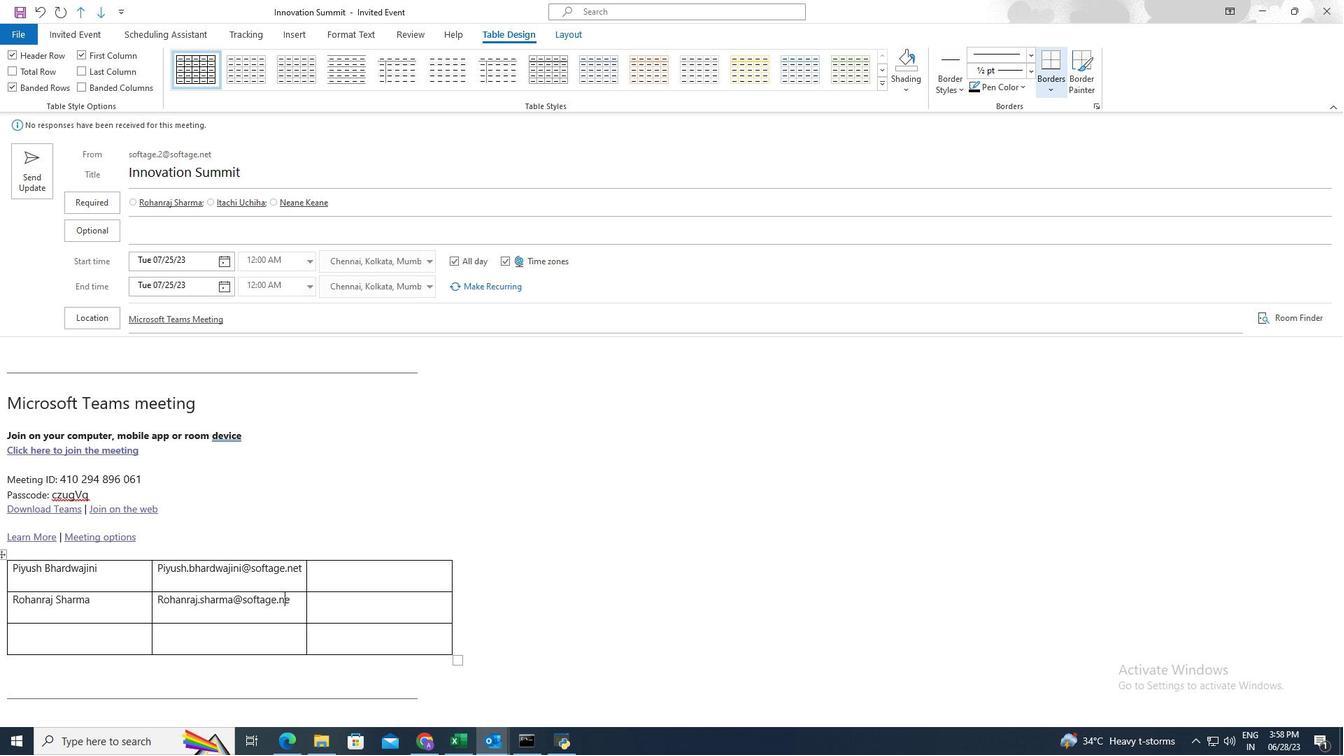 
Action: Mouse moved to (371, 574)
Screenshot: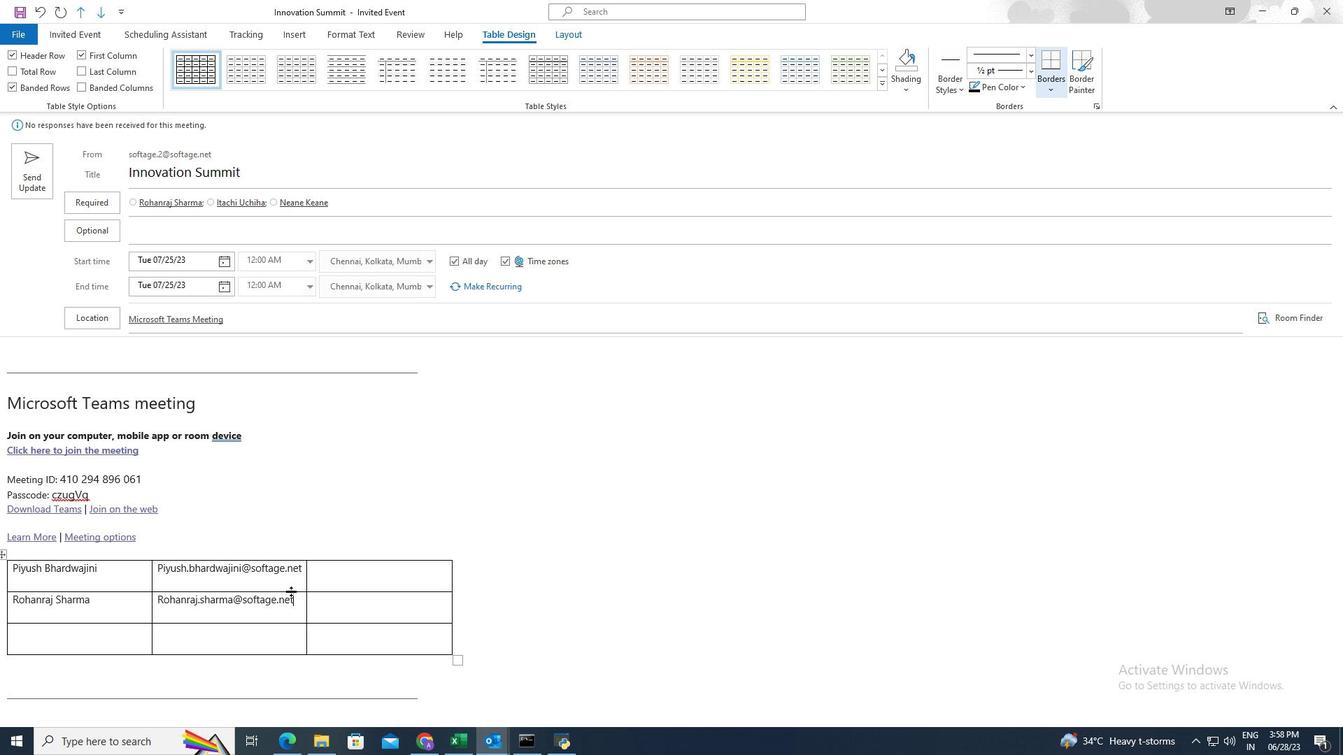 
Action: Mouse pressed left at (371, 574)
Screenshot: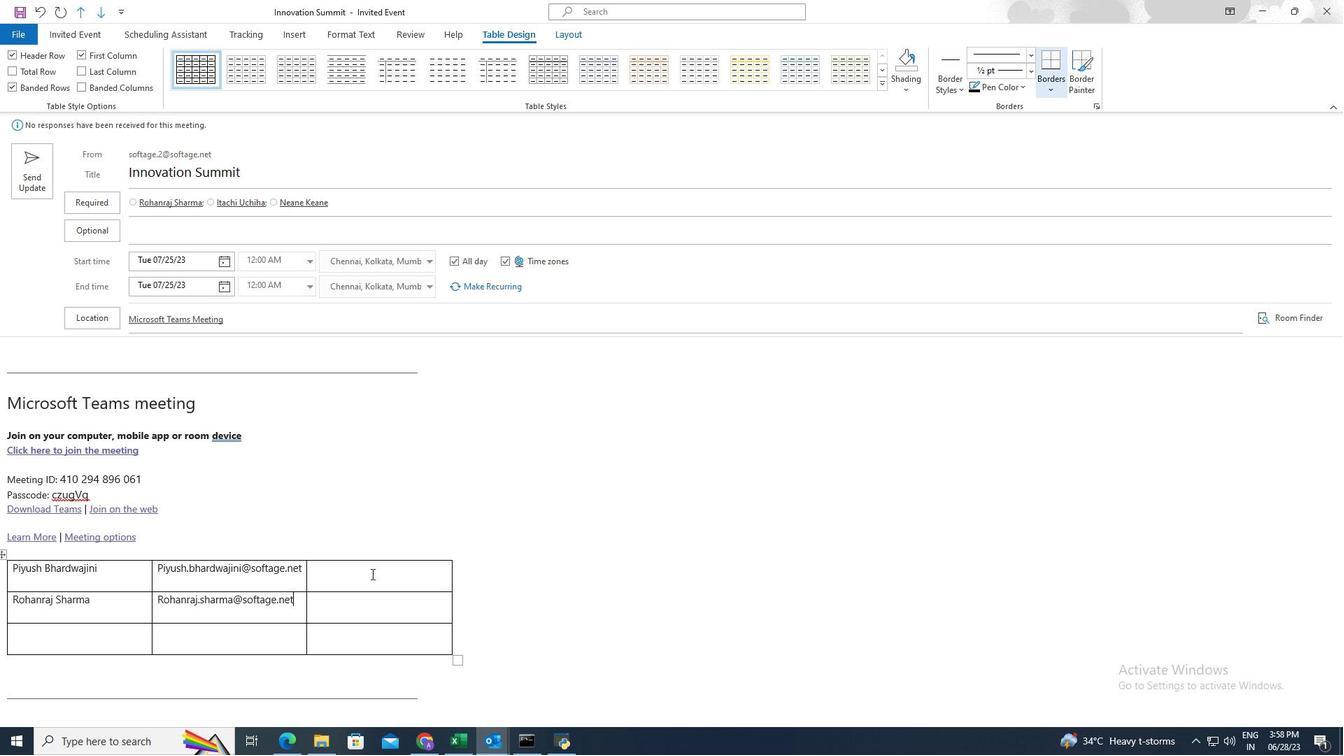 
Action: Mouse moved to (370, 571)
Screenshot: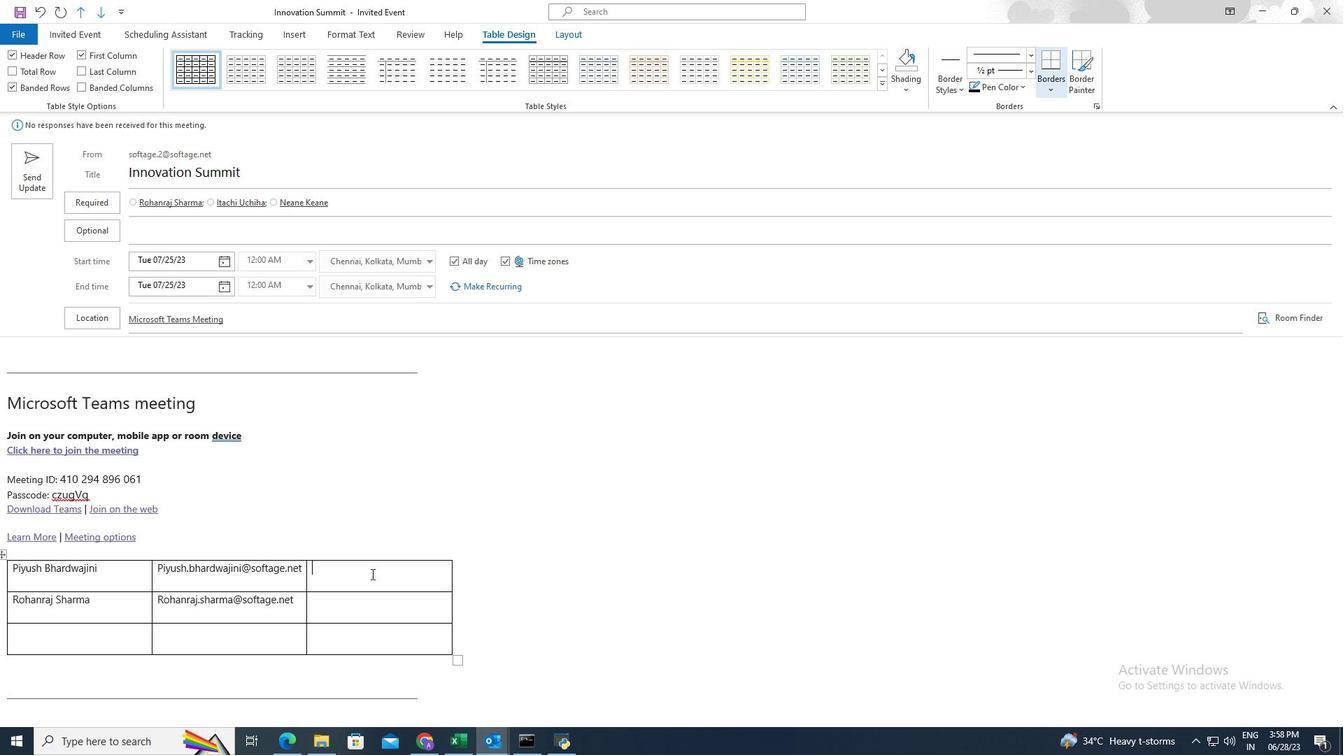 
Action: Key pressed <Key.shift>
Screenshot: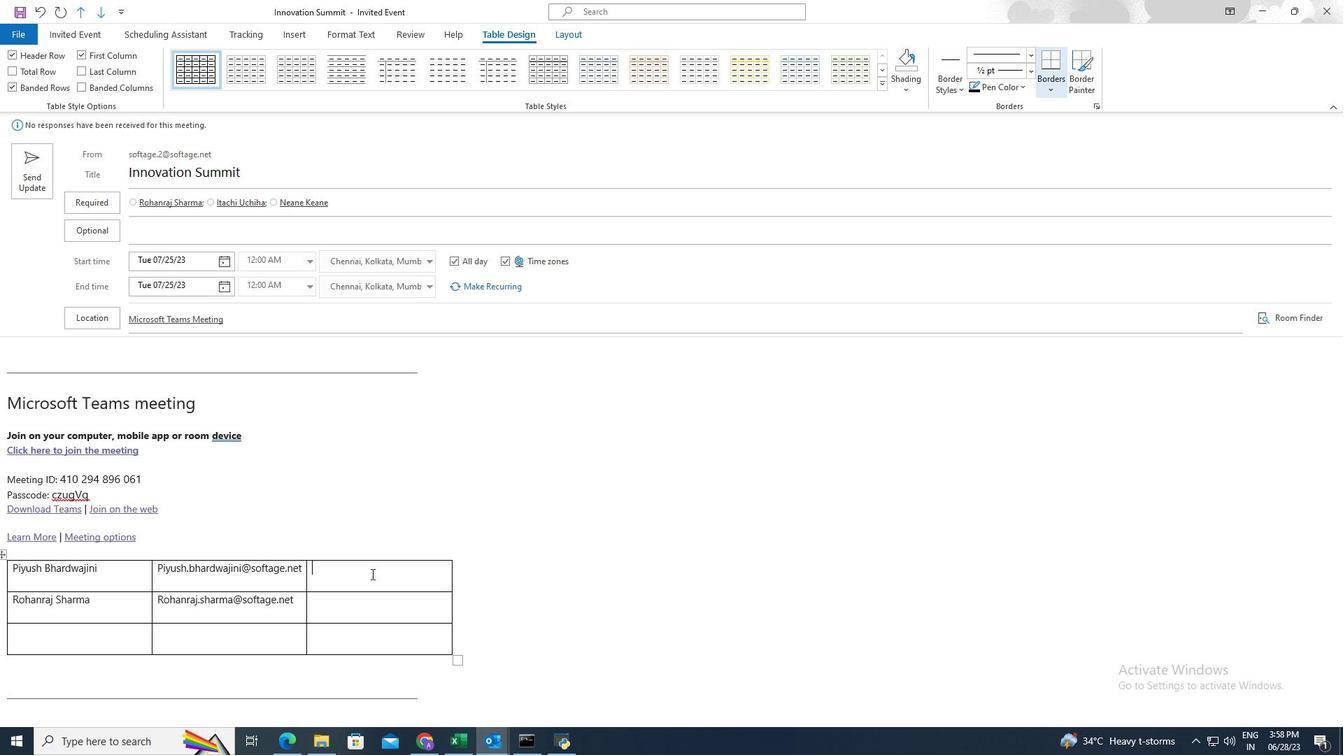 
Action: Mouse moved to (370, 571)
Screenshot: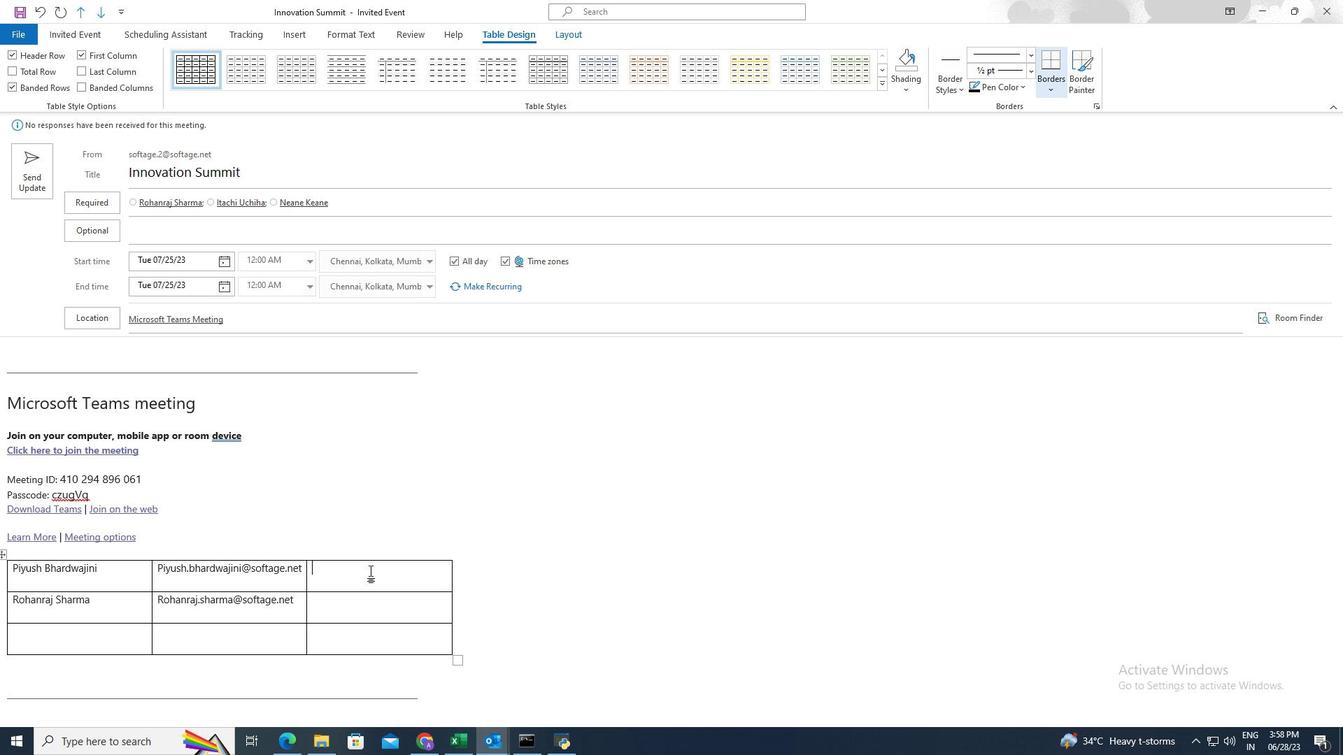 
Action: Key pressed AD0001
Screenshot: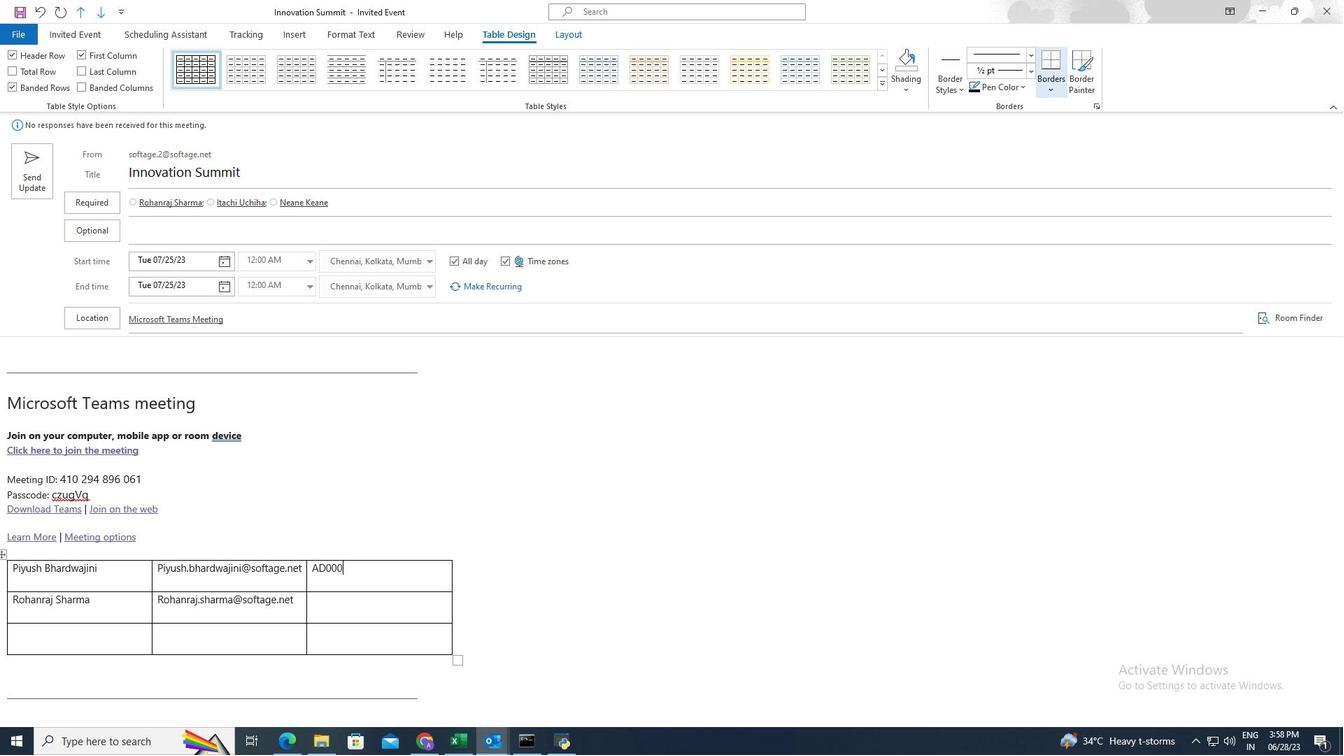 
Action: Mouse moved to (394, 610)
Screenshot: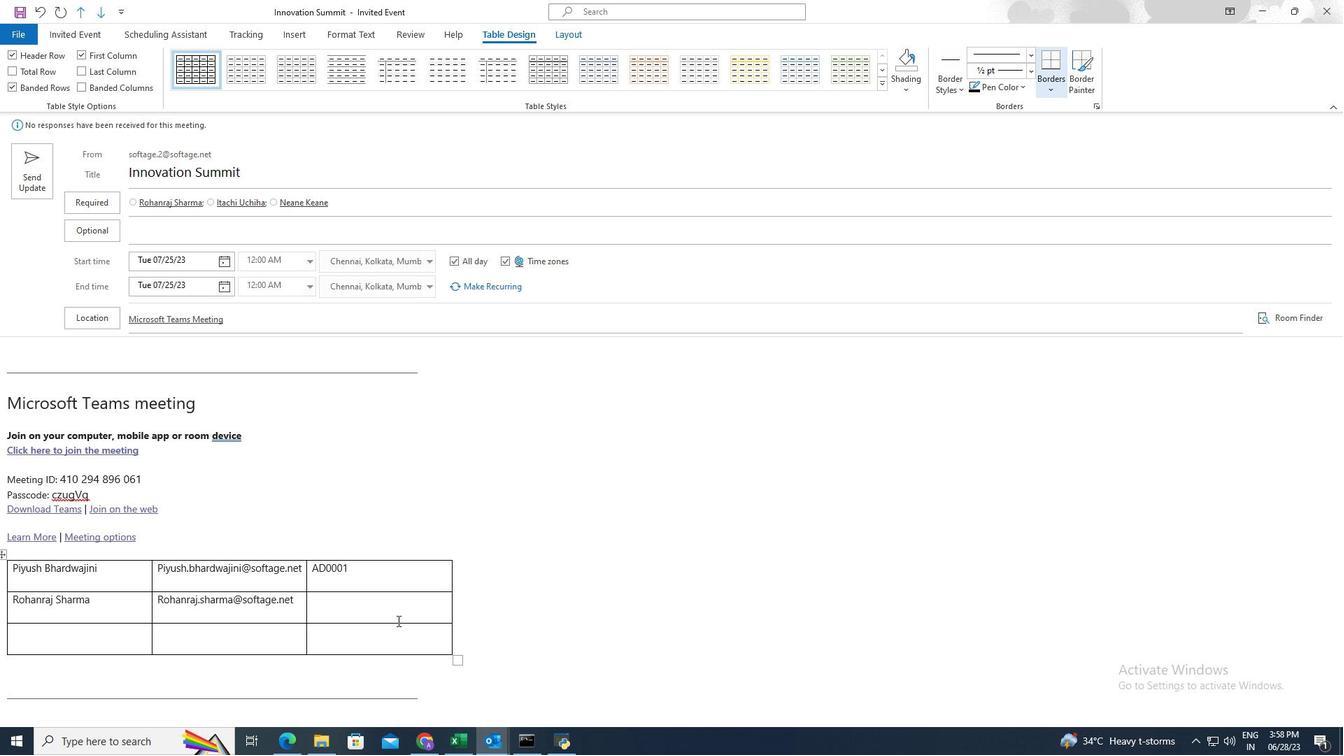 
Action: Mouse pressed left at (394, 610)
Screenshot: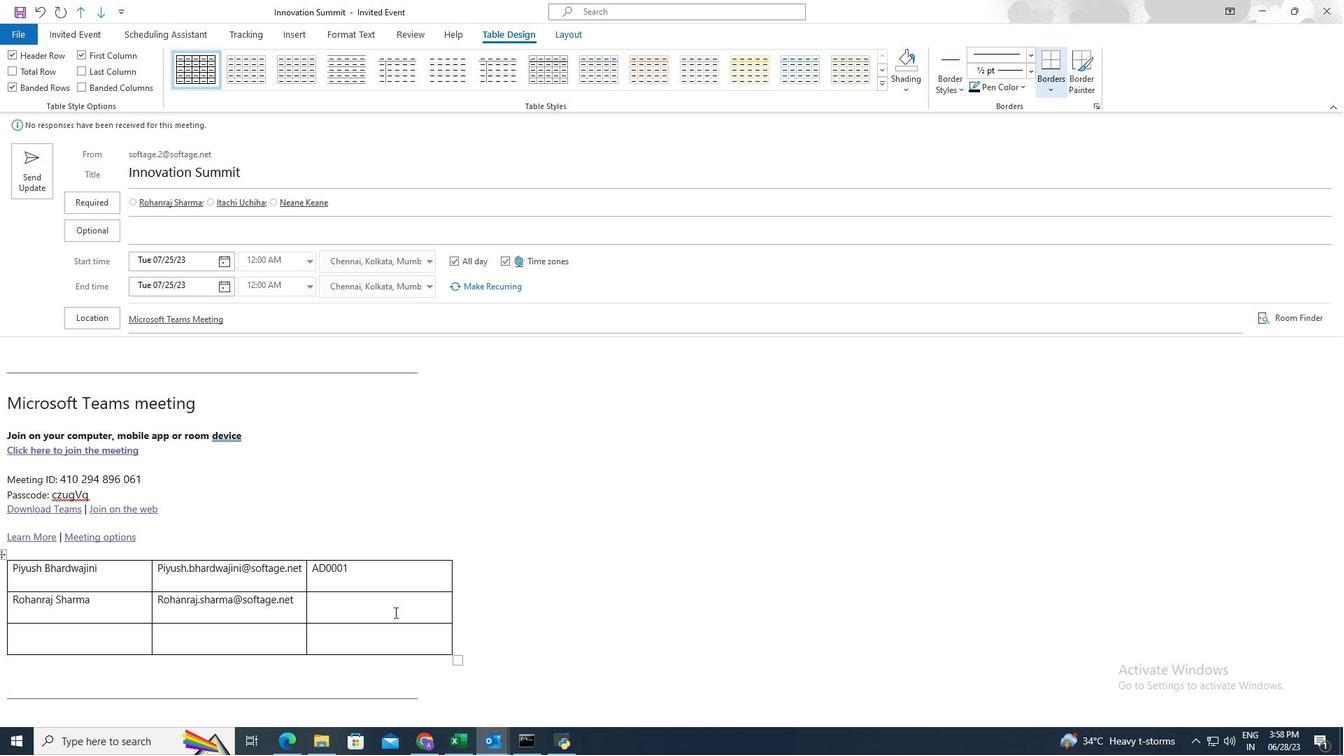 
Action: Mouse moved to (394, 610)
Screenshot: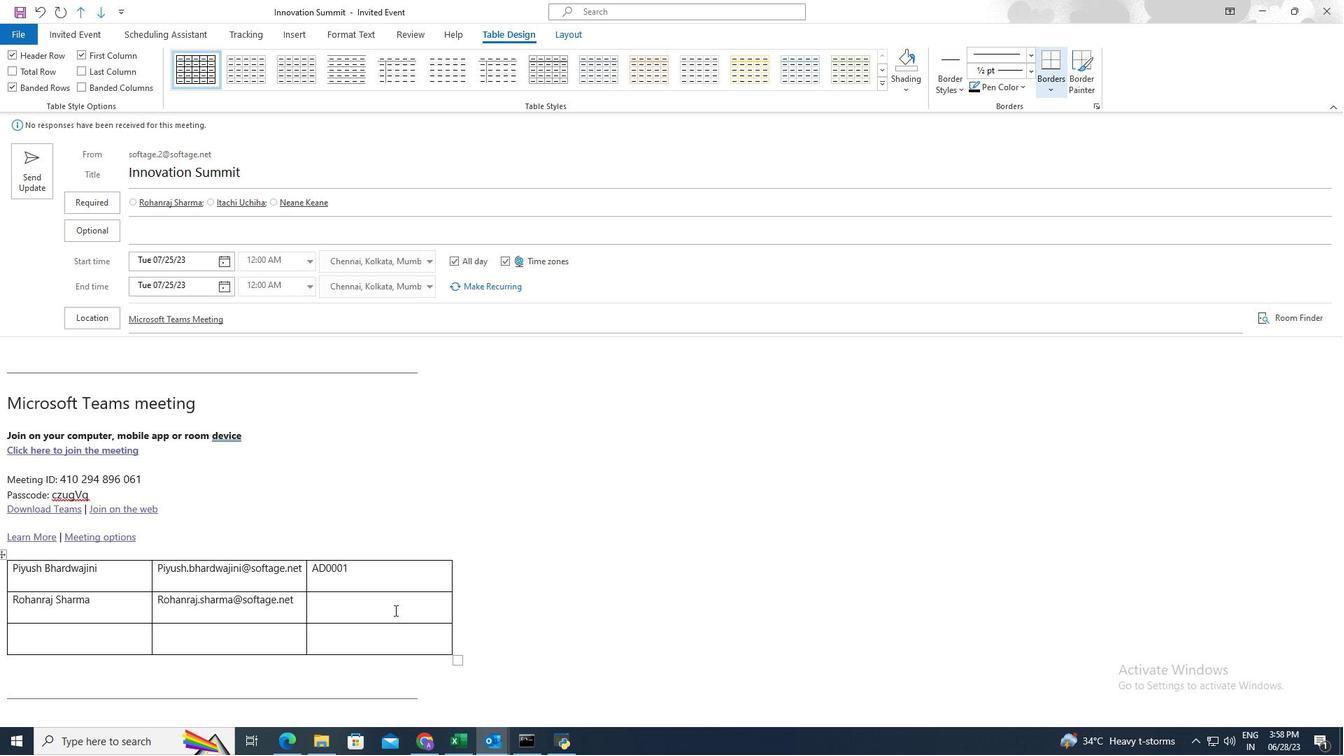 
Action: Key pressed <Key.shift>
Screenshot: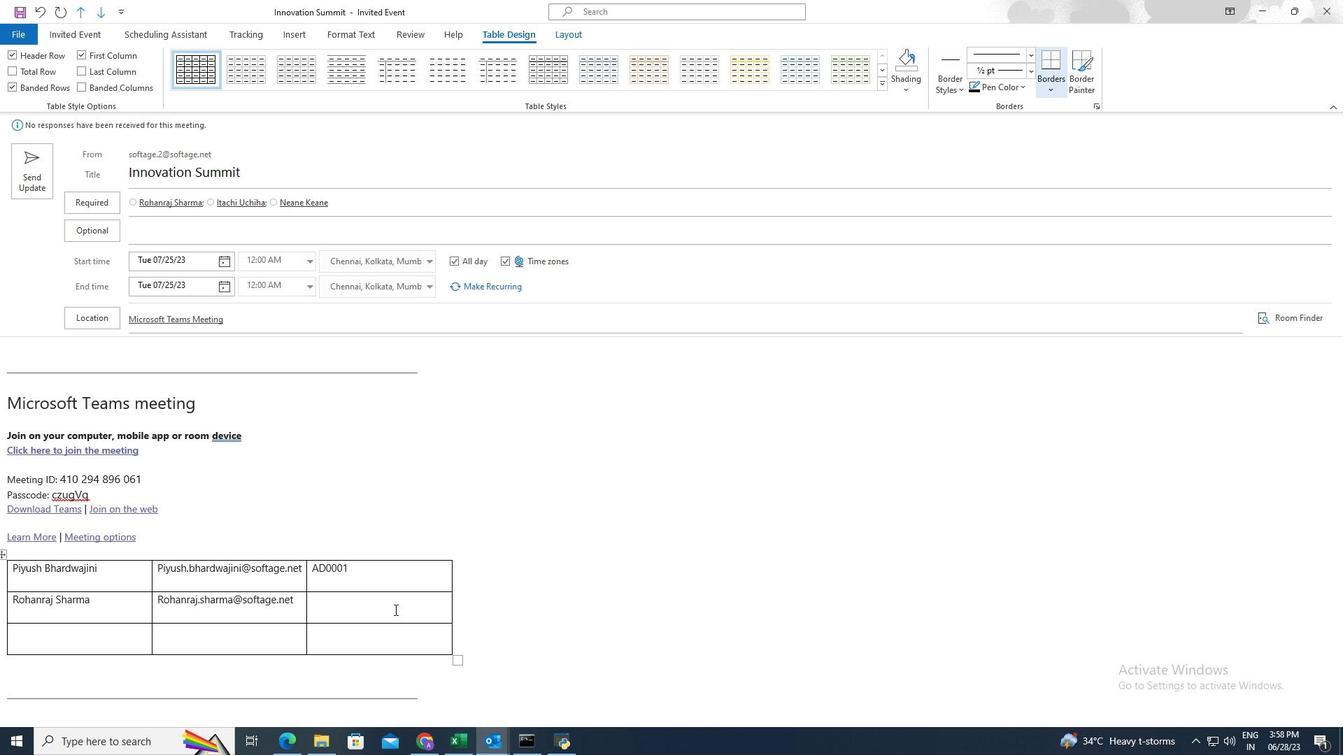 
Action: Mouse moved to (390, 608)
Screenshot: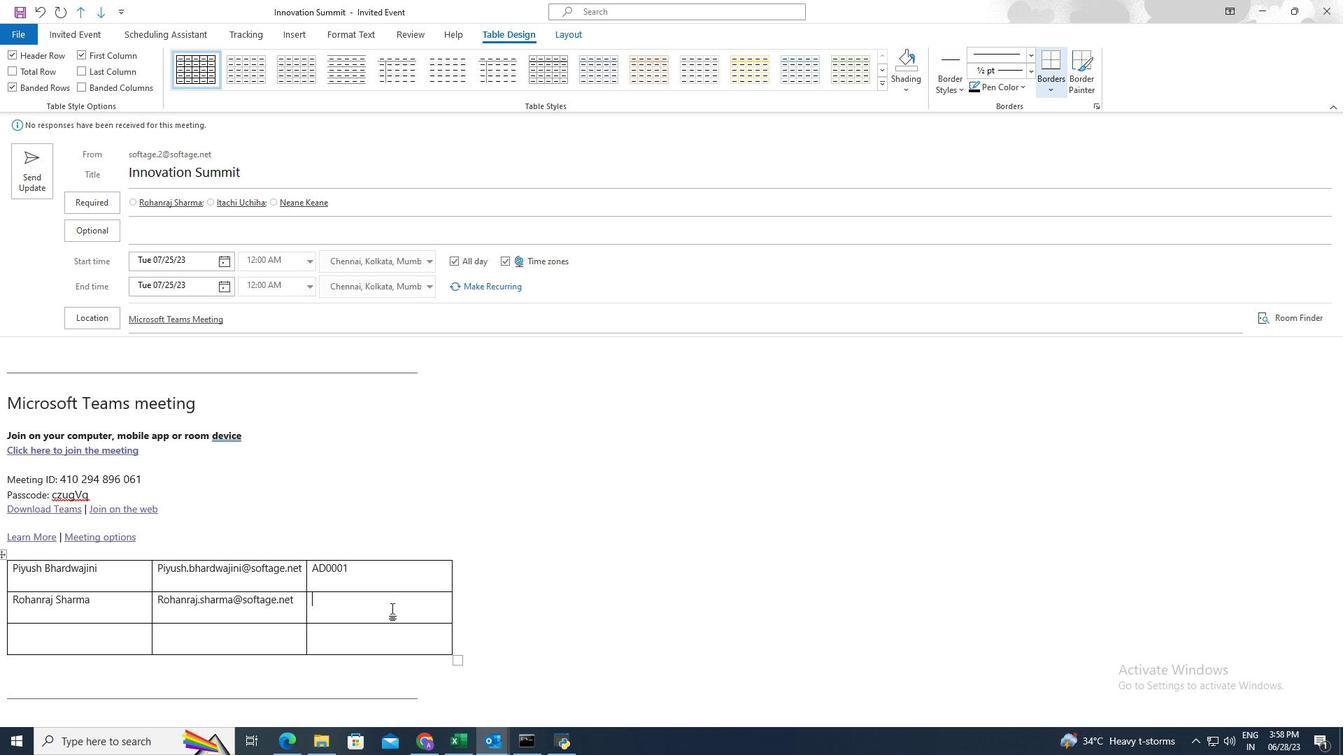 
Action: Key pressed AF<Key.backspace>D000
Screenshot: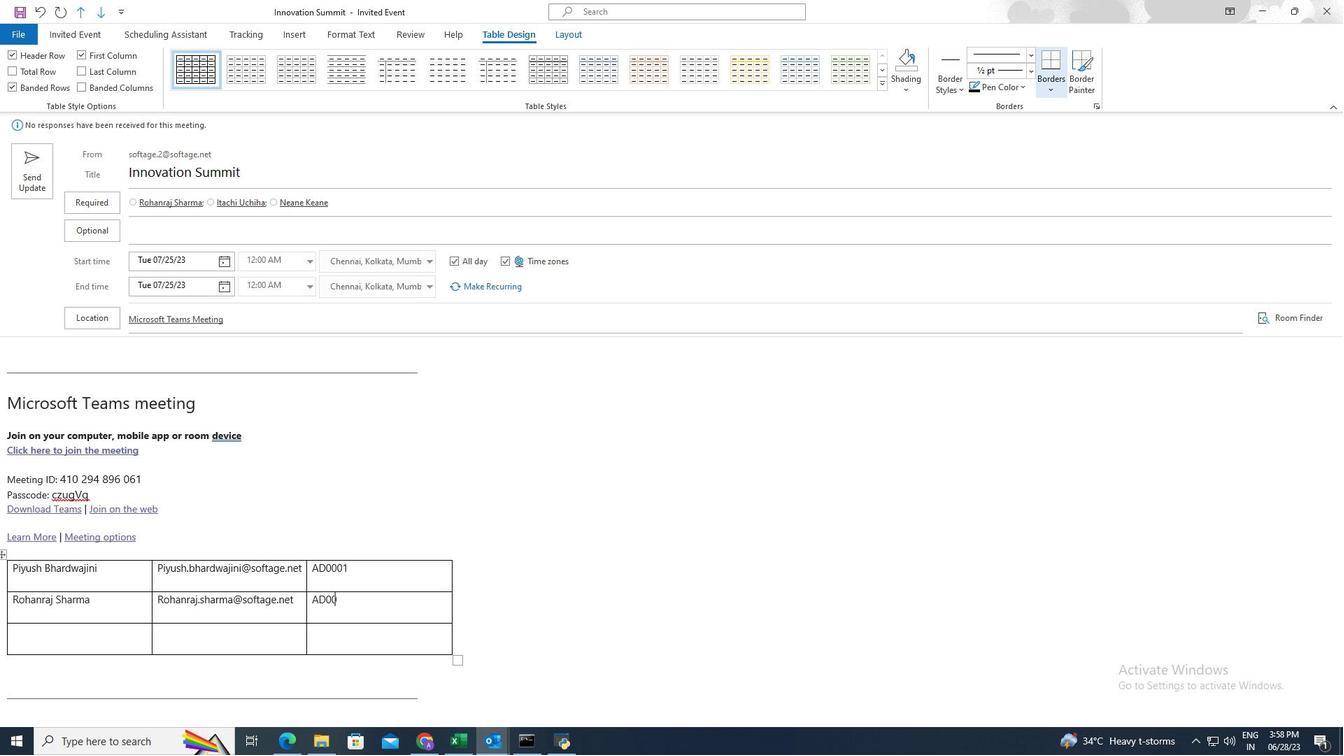 
Action: Mouse moved to (382, 510)
Screenshot: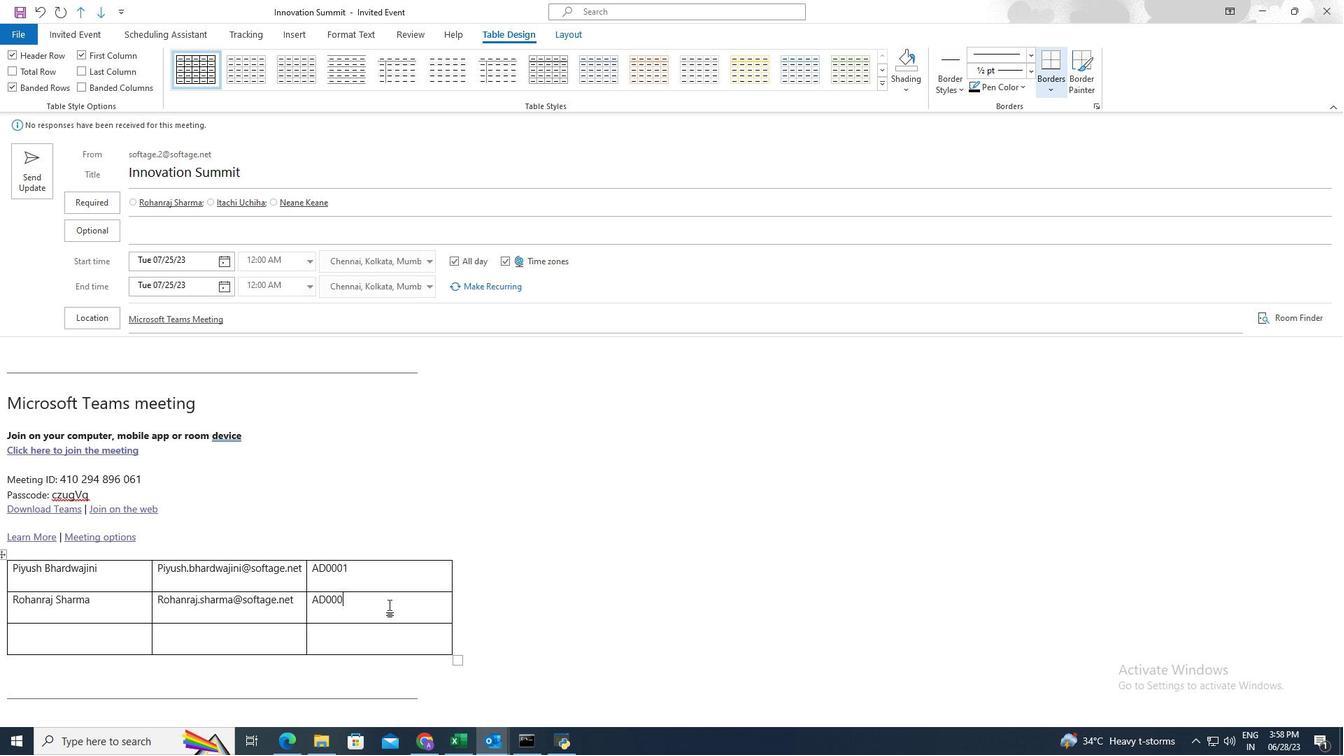 
Action: Key pressed 2
Screenshot: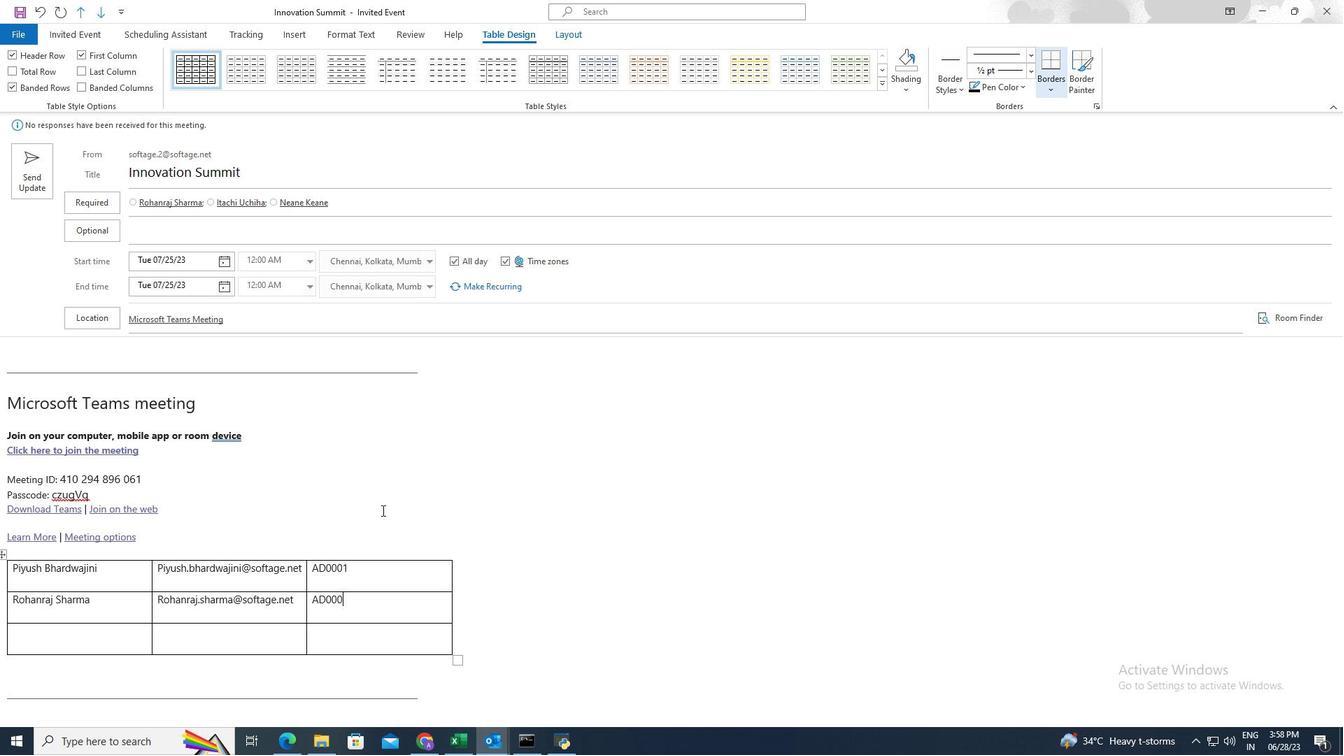 
Action: Mouse moved to (542, 502)
Screenshot: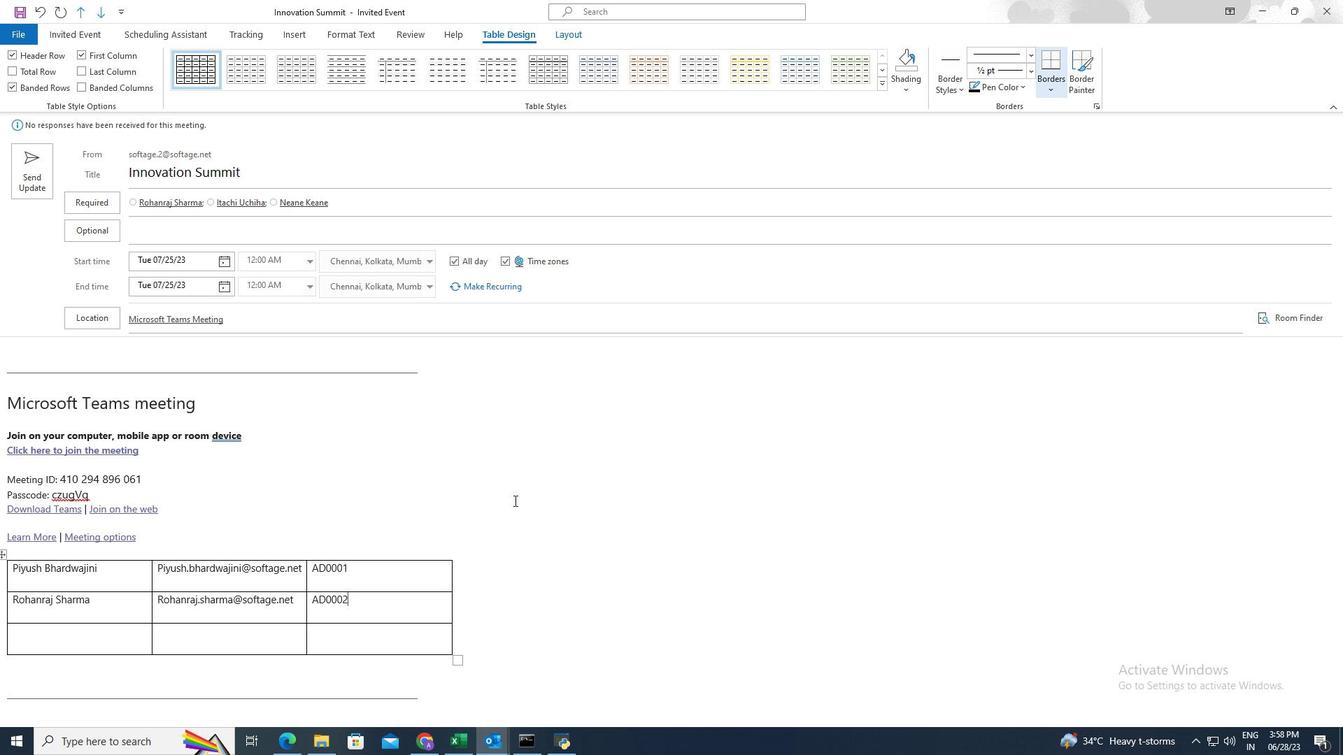 
Action: Mouse pressed left at (542, 502)
Screenshot: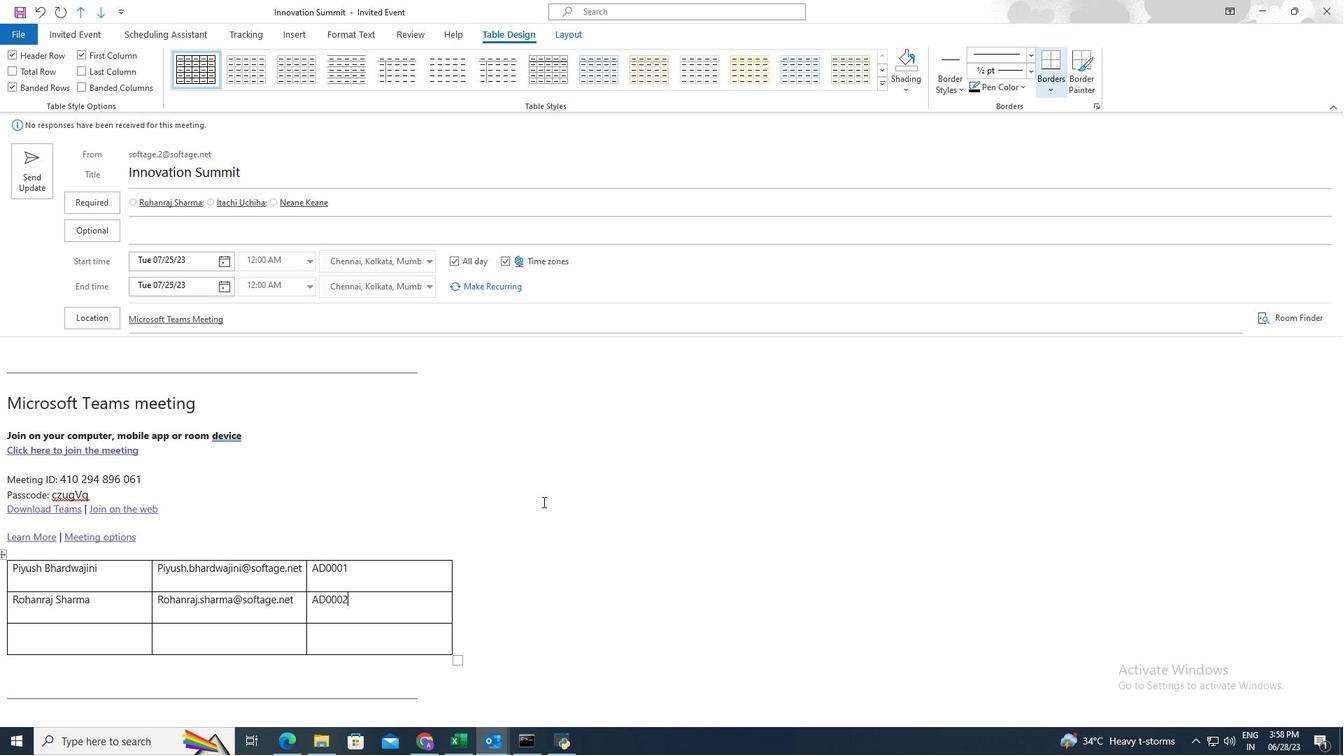 
Action: Mouse moved to (16, 7)
Screenshot: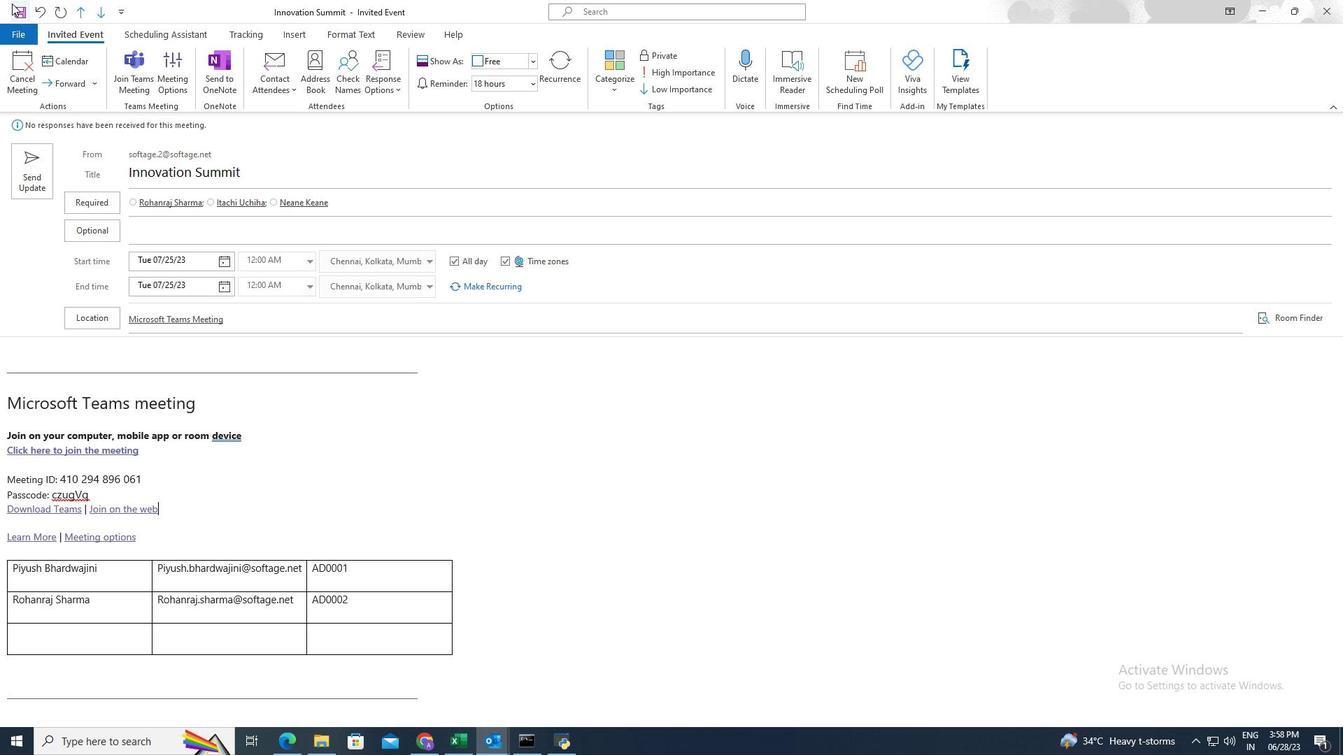 
Action: Mouse pressed left at (16, 7)
Screenshot: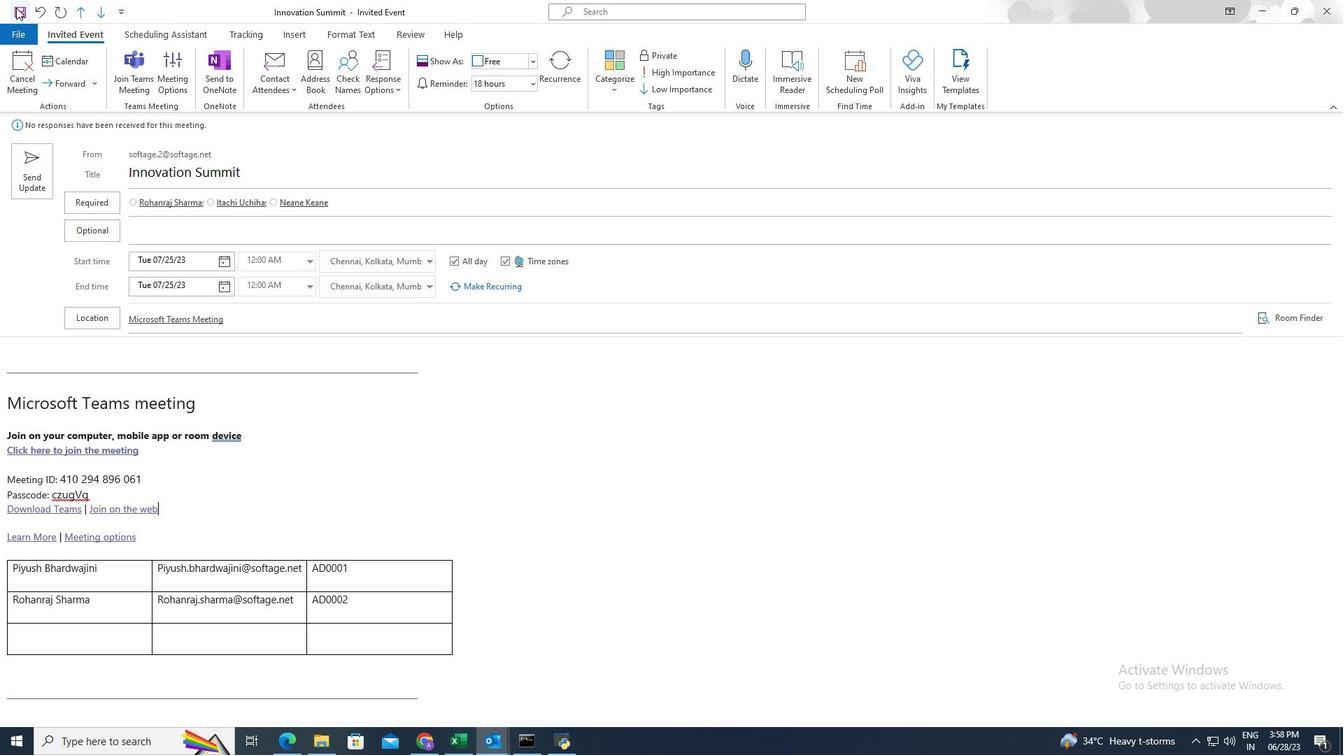 
Action: Mouse moved to (14, 6)
Screenshot: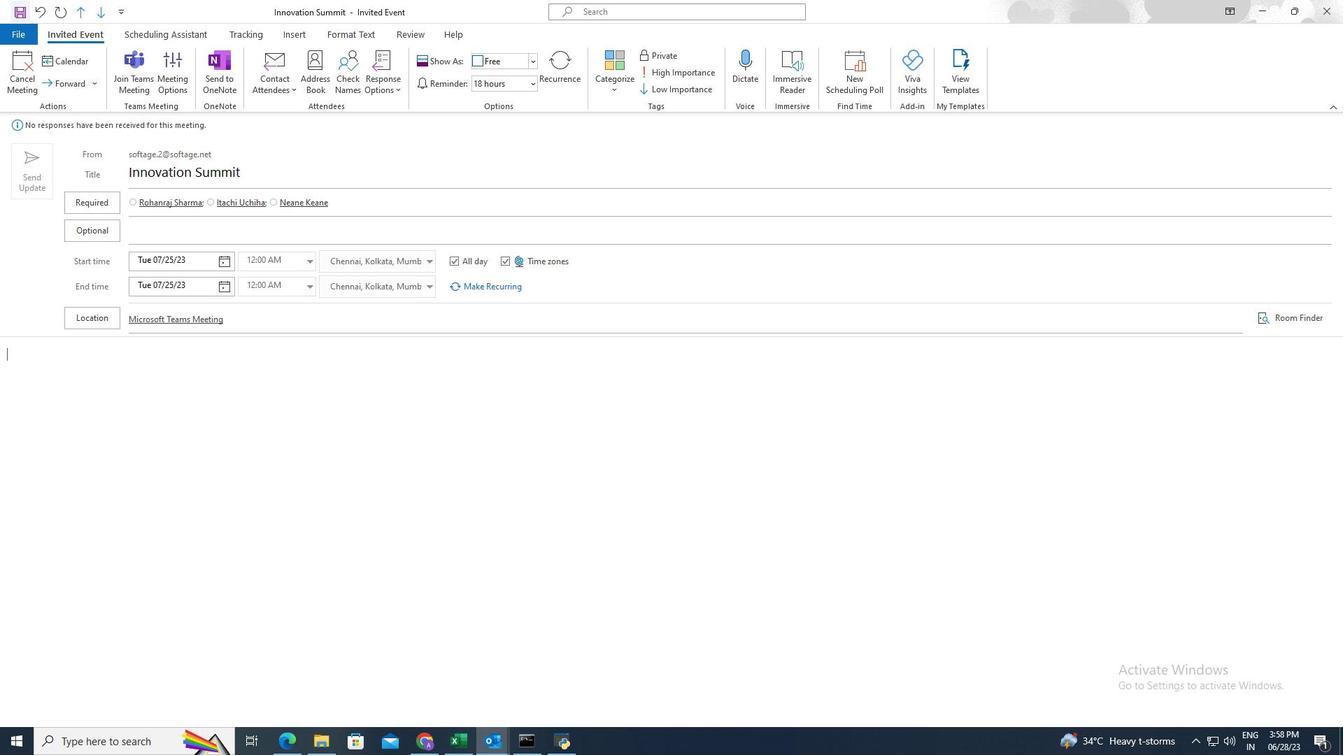 
